 Task: Open Card Card0000000003 in Board Board0000000001 in Workspace WS0000000001 in Trello. Add Member carxxstreet791@gmail.com to Card Card0000000003 in Board Board0000000001 in Workspace WS0000000001 in Trello. Add Orange Label titled Label0000000003 to Card Card0000000003 in Board Board0000000001 in Workspace WS0000000001 in Trello. Add Checklist CL0000000003 to Card Card0000000003 in Board Board0000000001 in Workspace WS0000000001 in Trello. Add Dates with Start Date as Jun 01 2023 and Due Date as Jun 30 2023 to Card Card0000000003 in Board Board0000000001 in Workspace WS0000000001 in Trello
Action: Mouse moved to (310, 387)
Screenshot: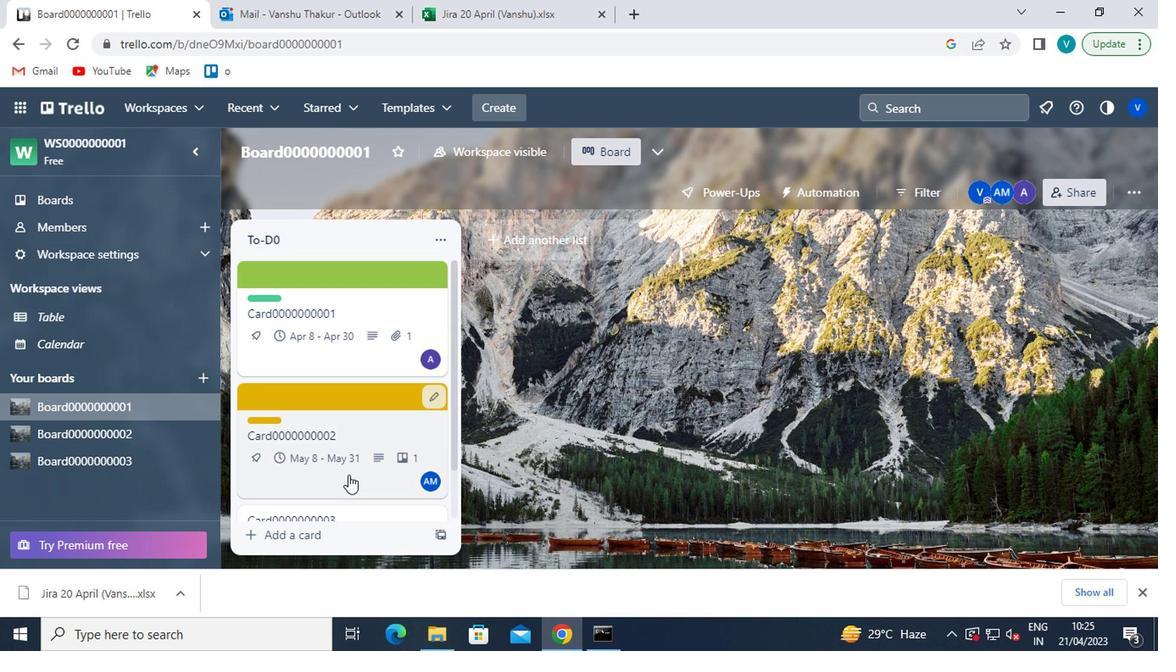 
Action: Mouse scrolled (310, 386) with delta (0, 0)
Screenshot: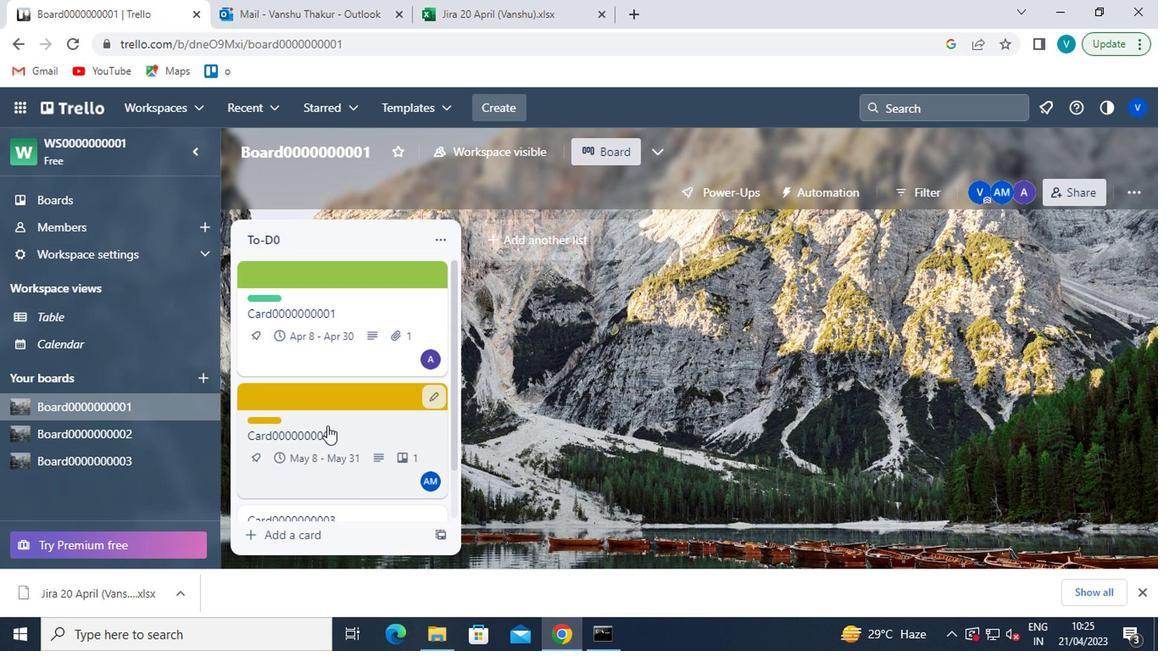 
Action: Mouse scrolled (310, 386) with delta (0, 0)
Screenshot: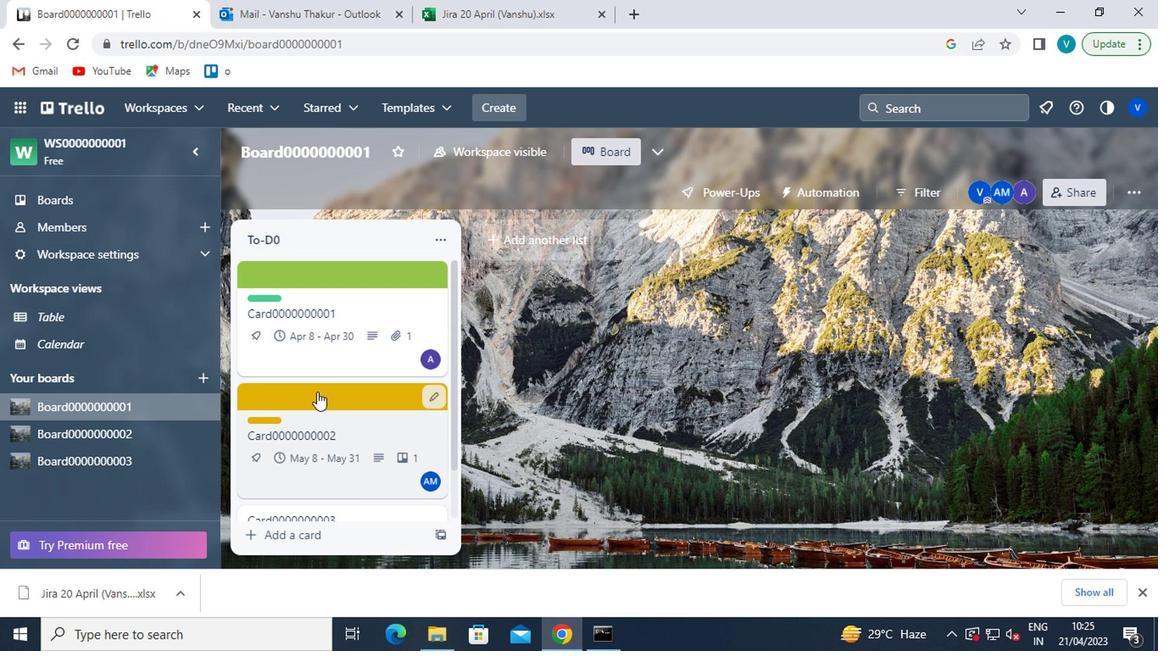 
Action: Mouse moved to (341, 460)
Screenshot: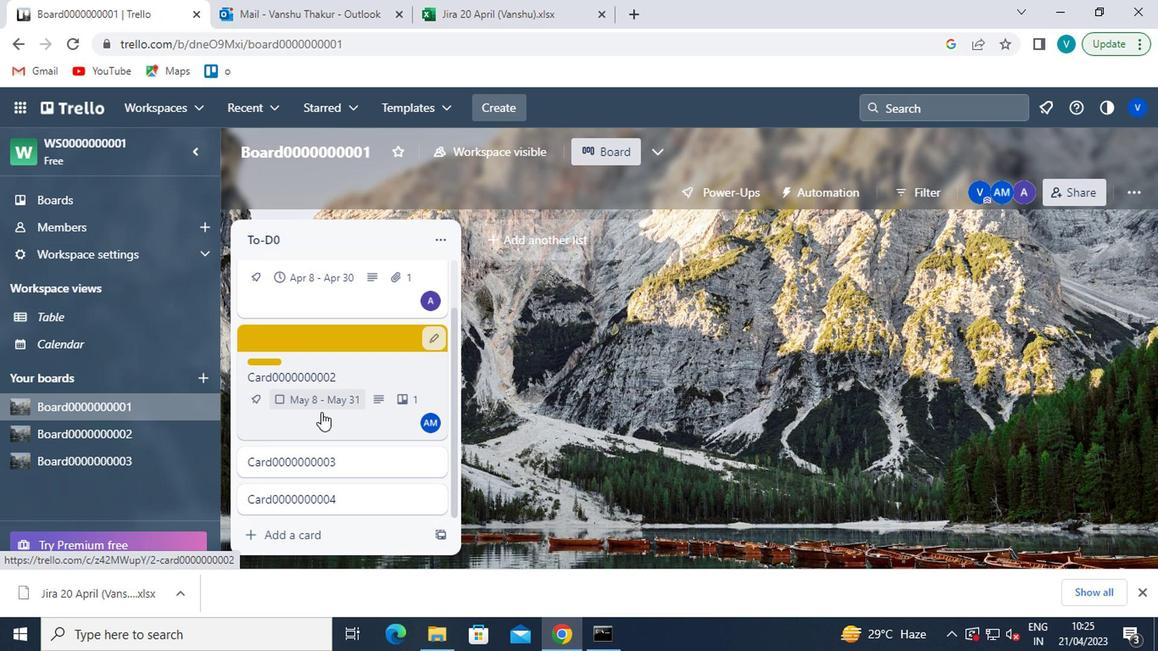 
Action: Mouse pressed left at (341, 460)
Screenshot: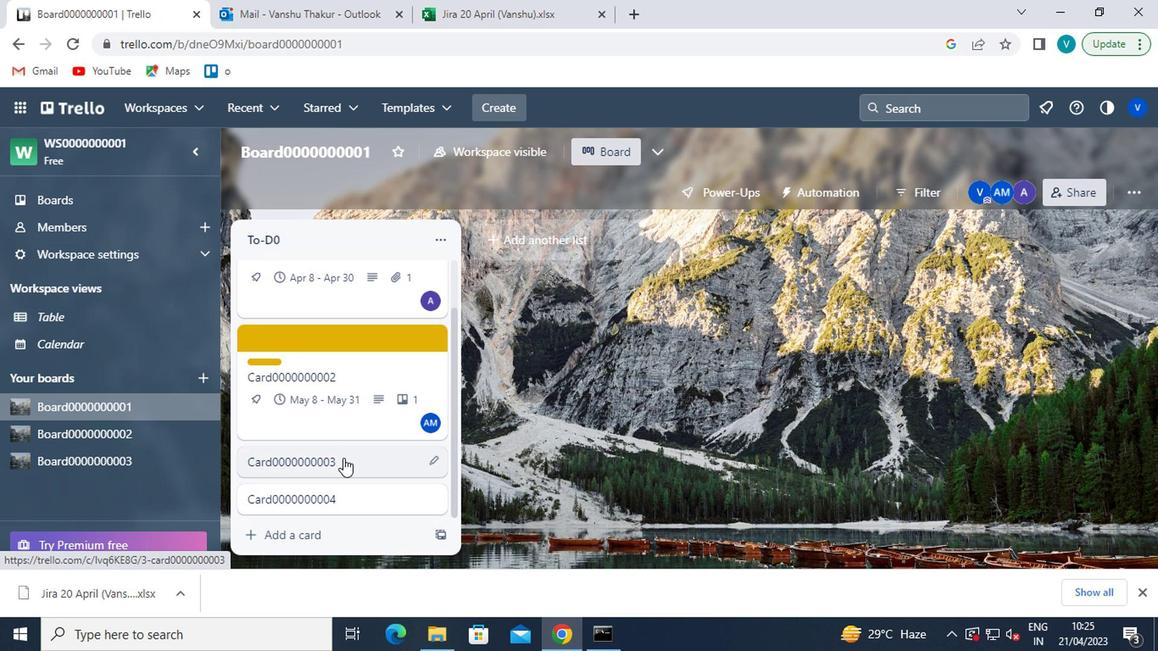 
Action: Mouse moved to (803, 290)
Screenshot: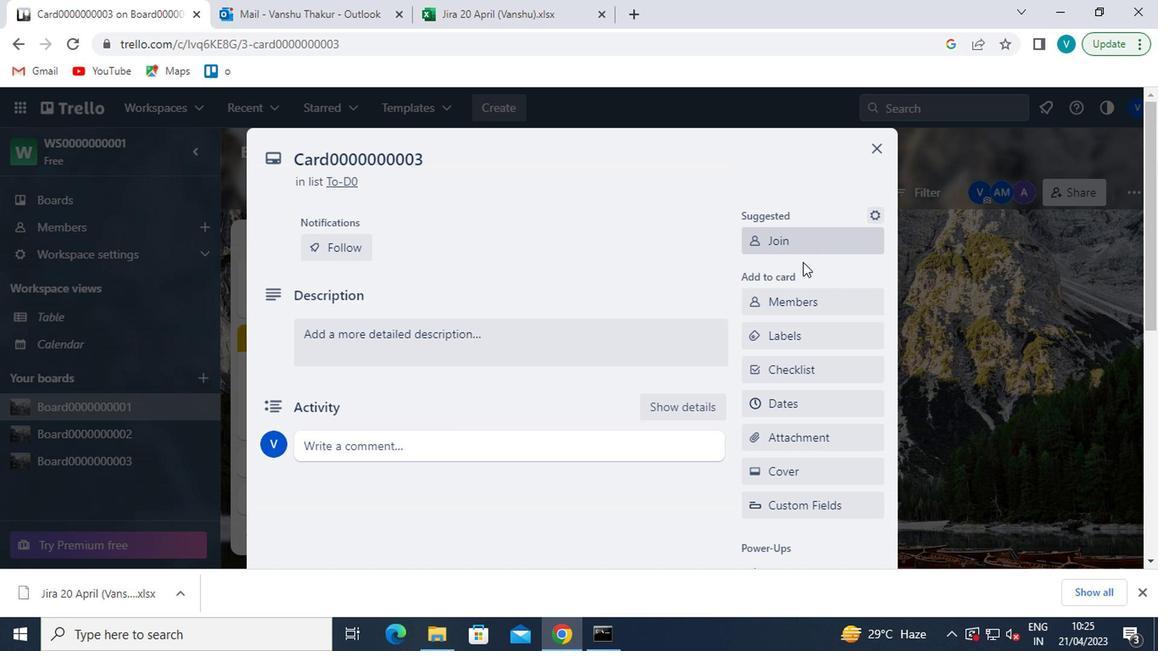 
Action: Mouse pressed left at (803, 290)
Screenshot: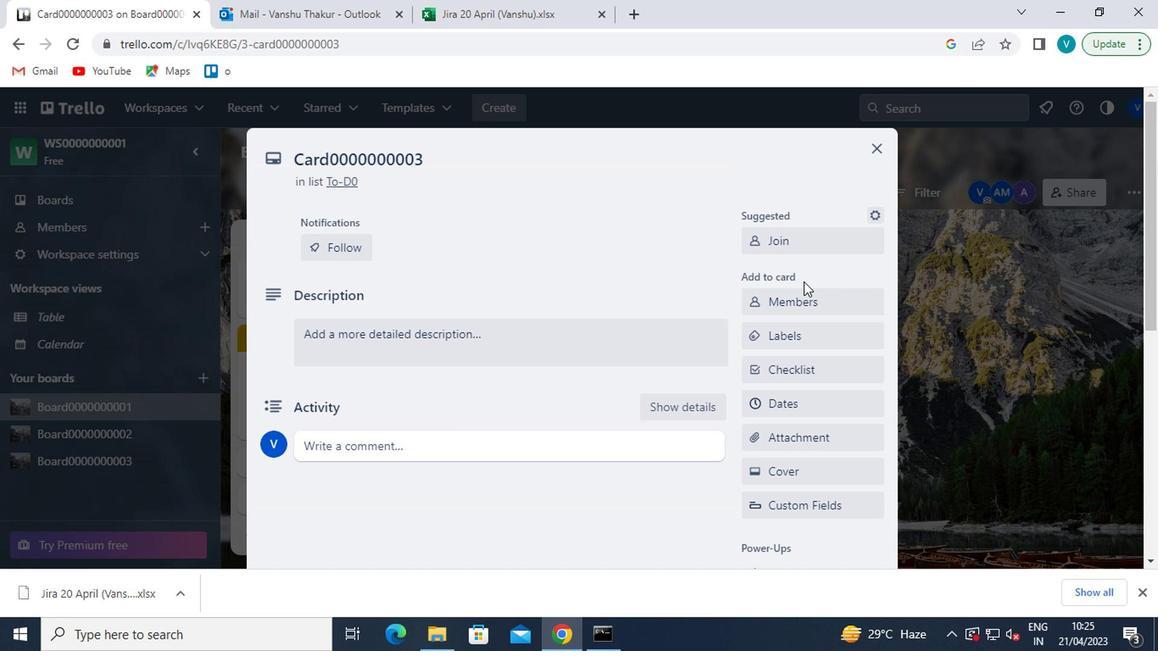 
Action: Mouse moved to (834, 179)
Screenshot: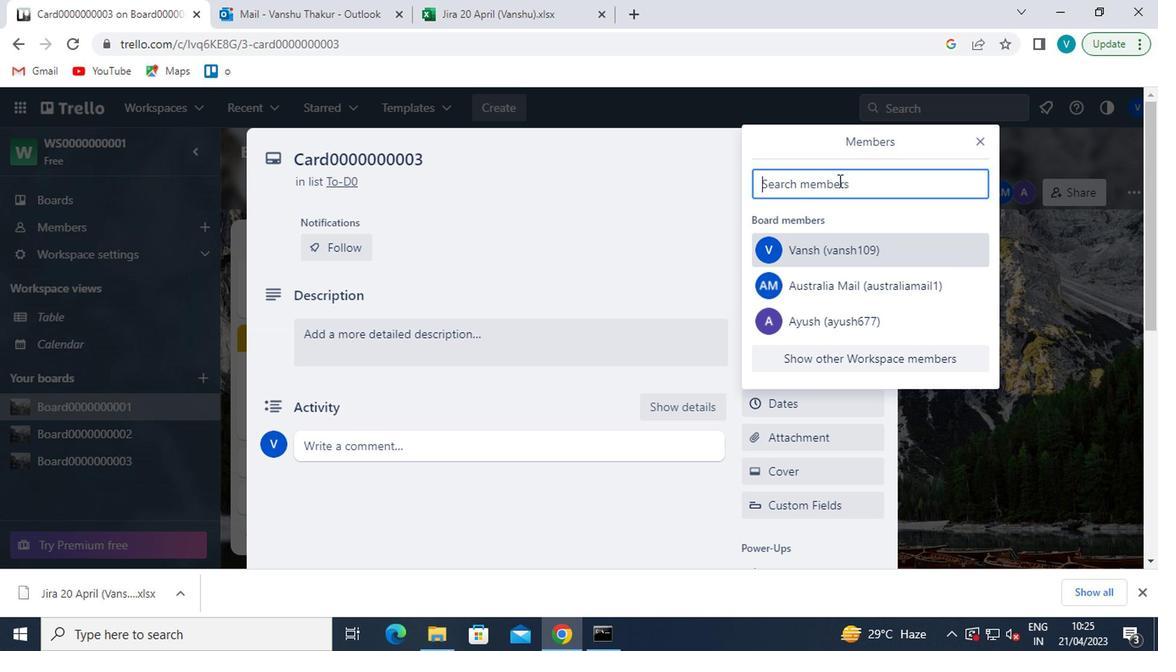 
Action: Mouse pressed left at (834, 179)
Screenshot: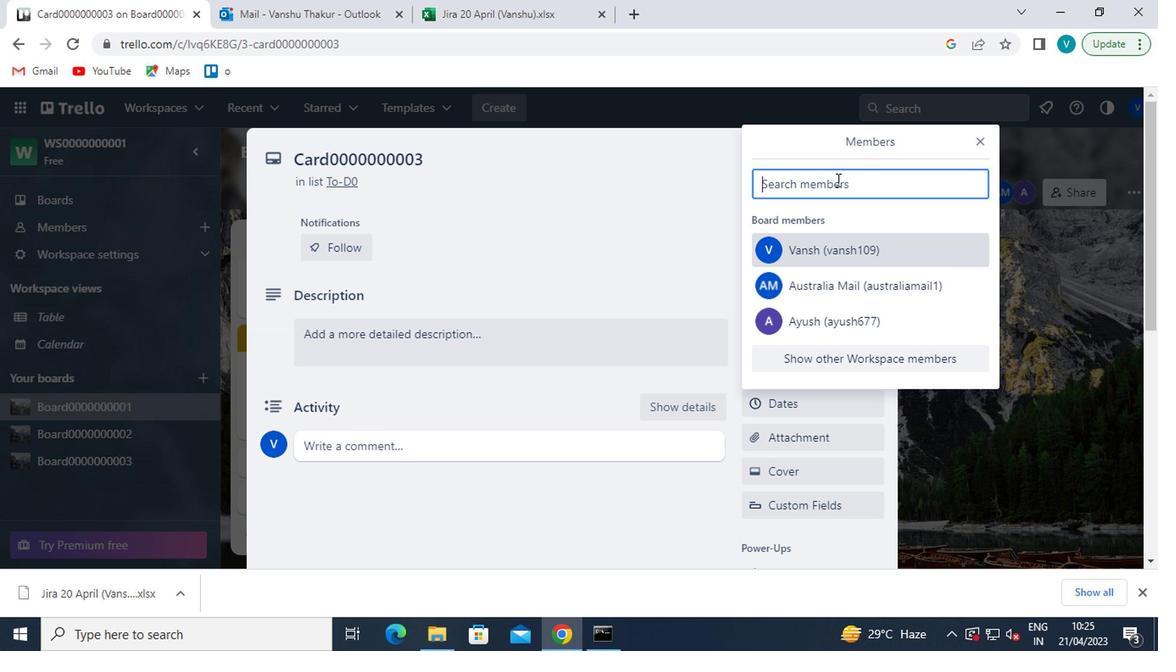 
Action: Key pressed <Key.shift>CARXXSTREET791<Key.shift>@GMAIL.COM
Screenshot: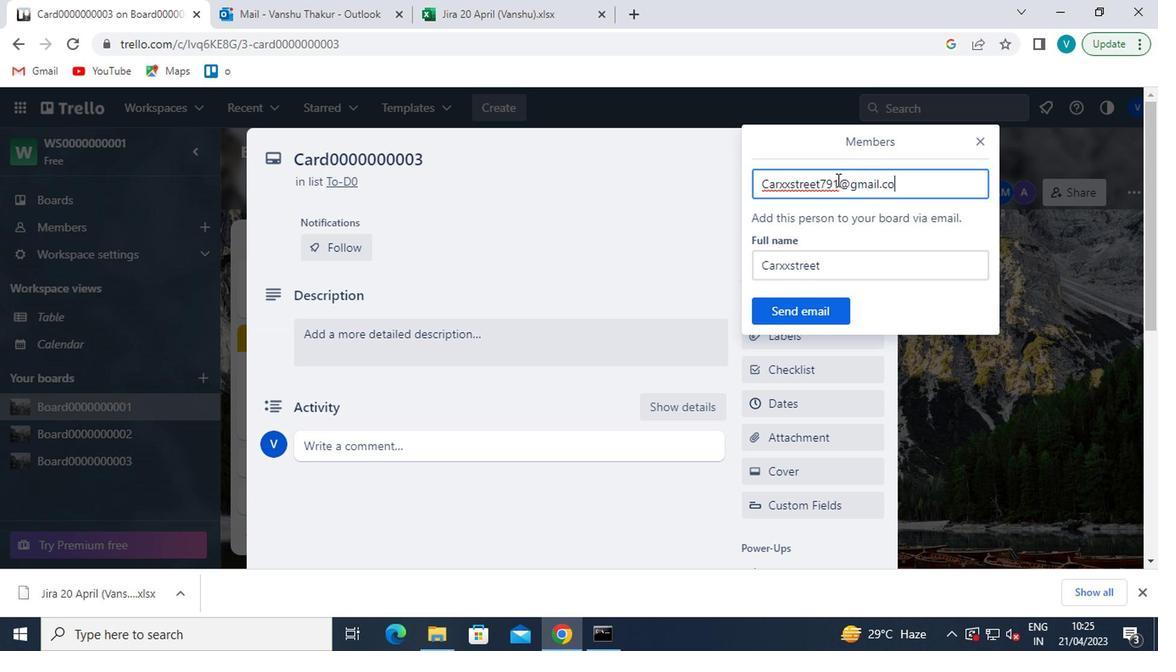 
Action: Mouse moved to (811, 316)
Screenshot: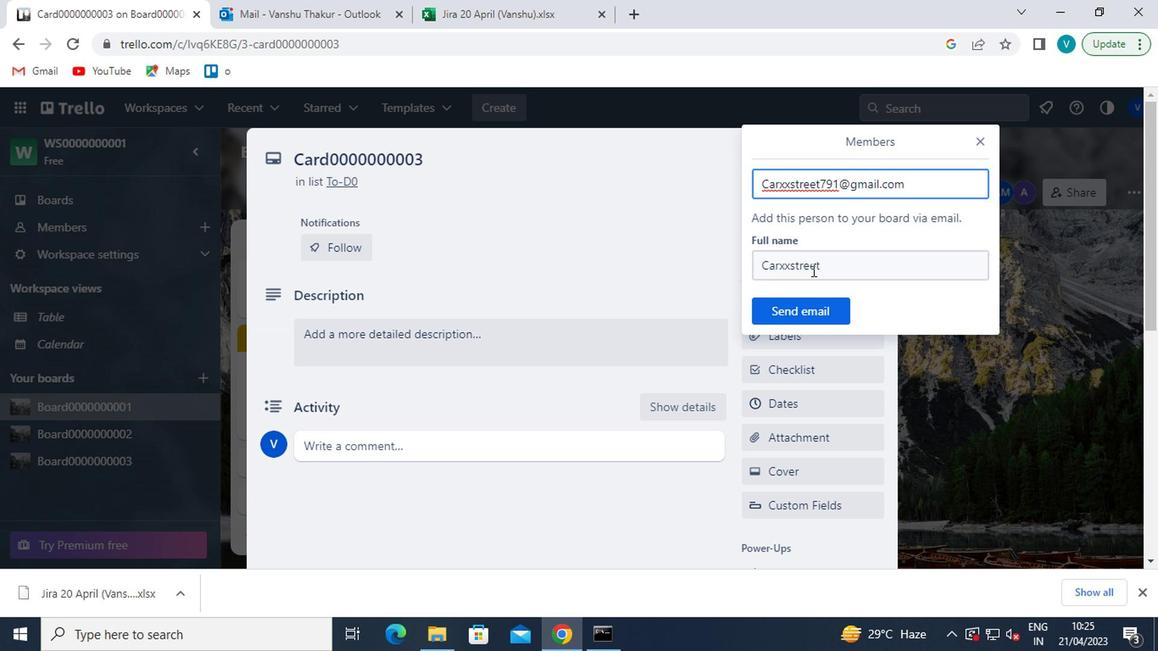 
Action: Mouse pressed left at (811, 316)
Screenshot: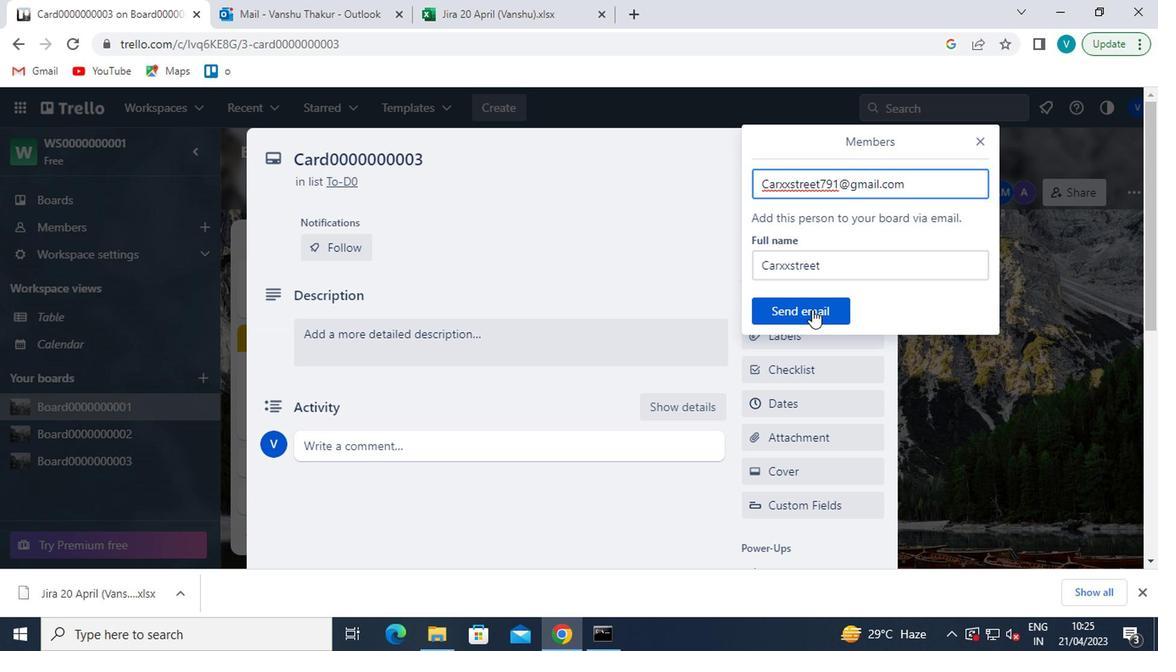 
Action: Mouse moved to (805, 328)
Screenshot: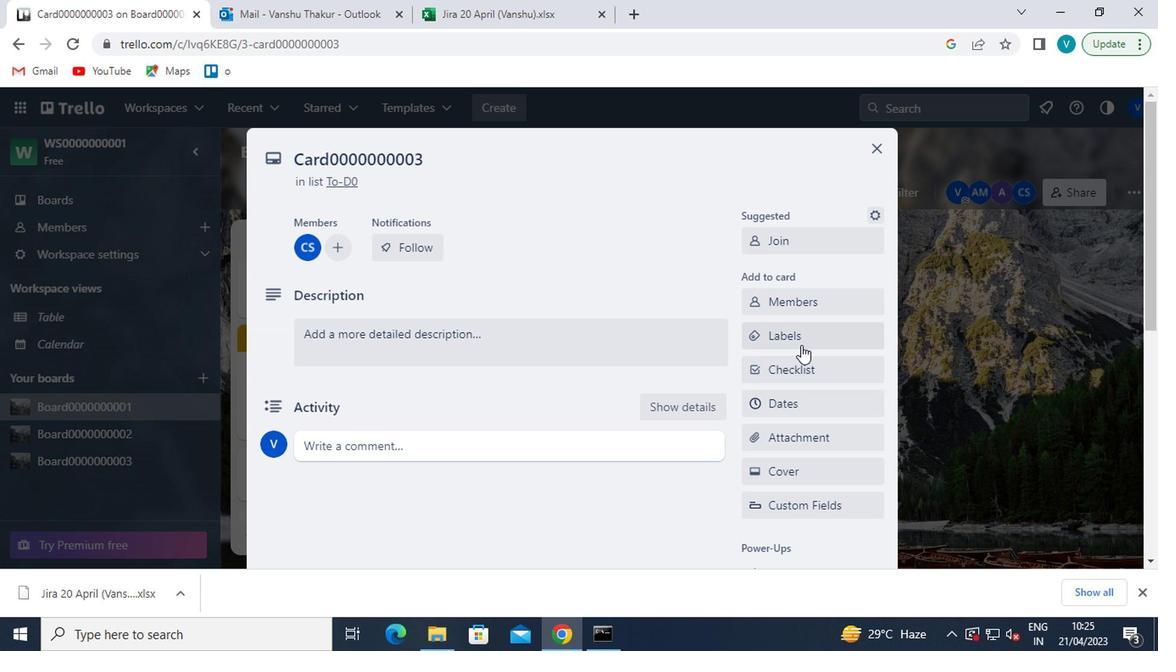 
Action: Mouse pressed left at (805, 328)
Screenshot: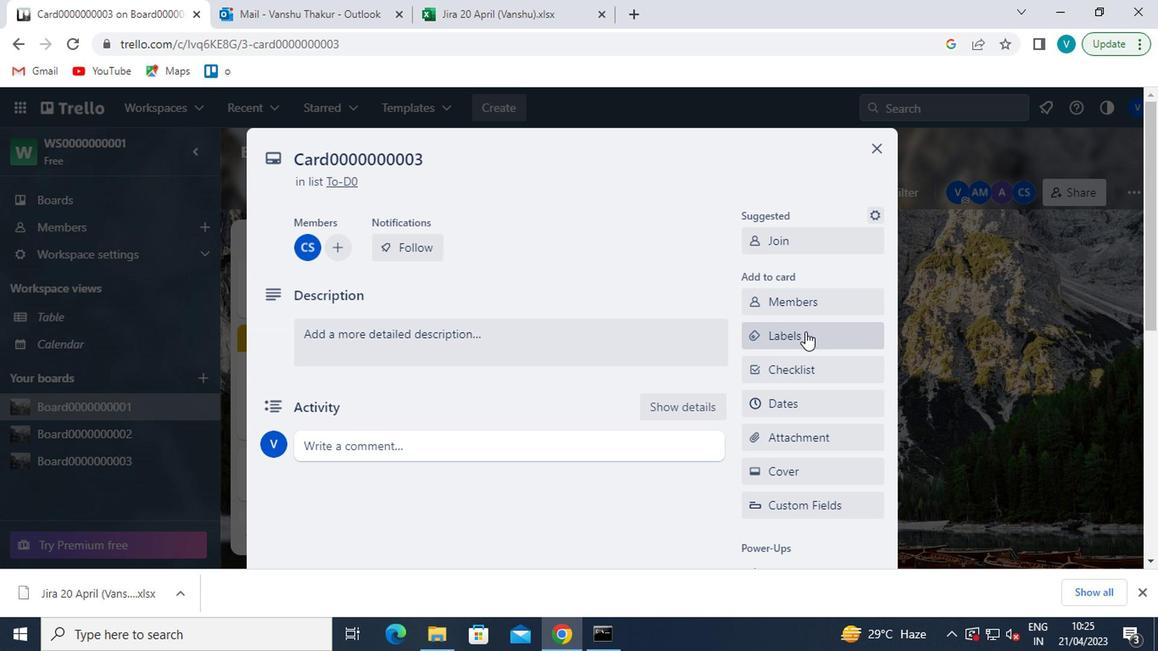 
Action: Mouse moved to (841, 508)
Screenshot: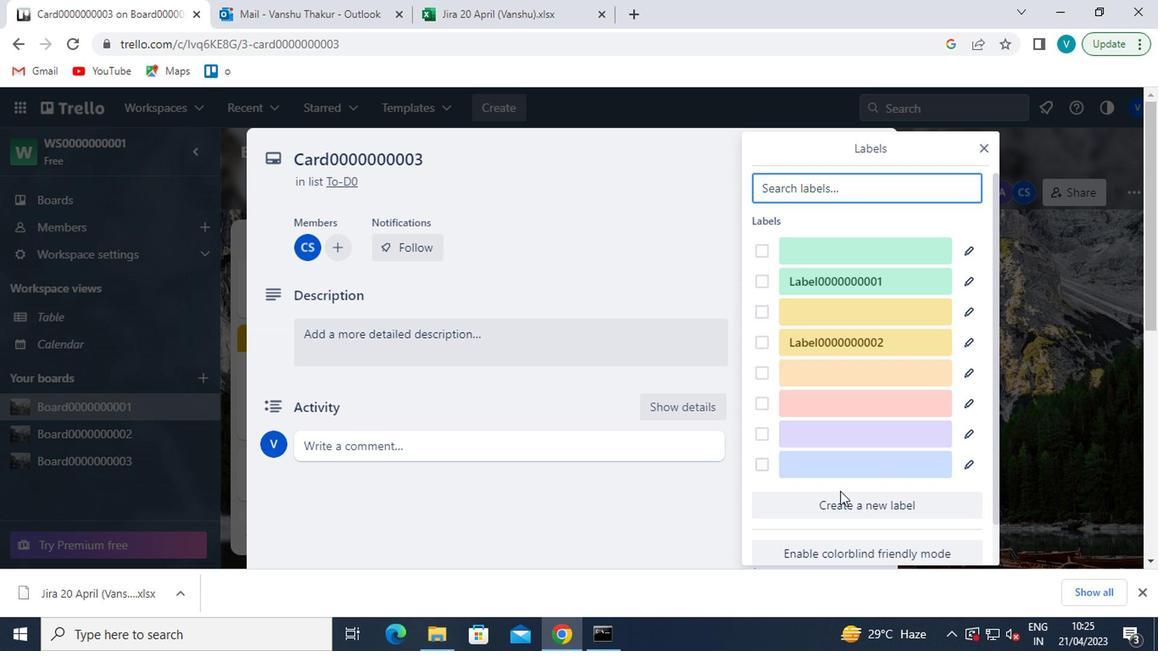 
Action: Mouse pressed left at (841, 508)
Screenshot: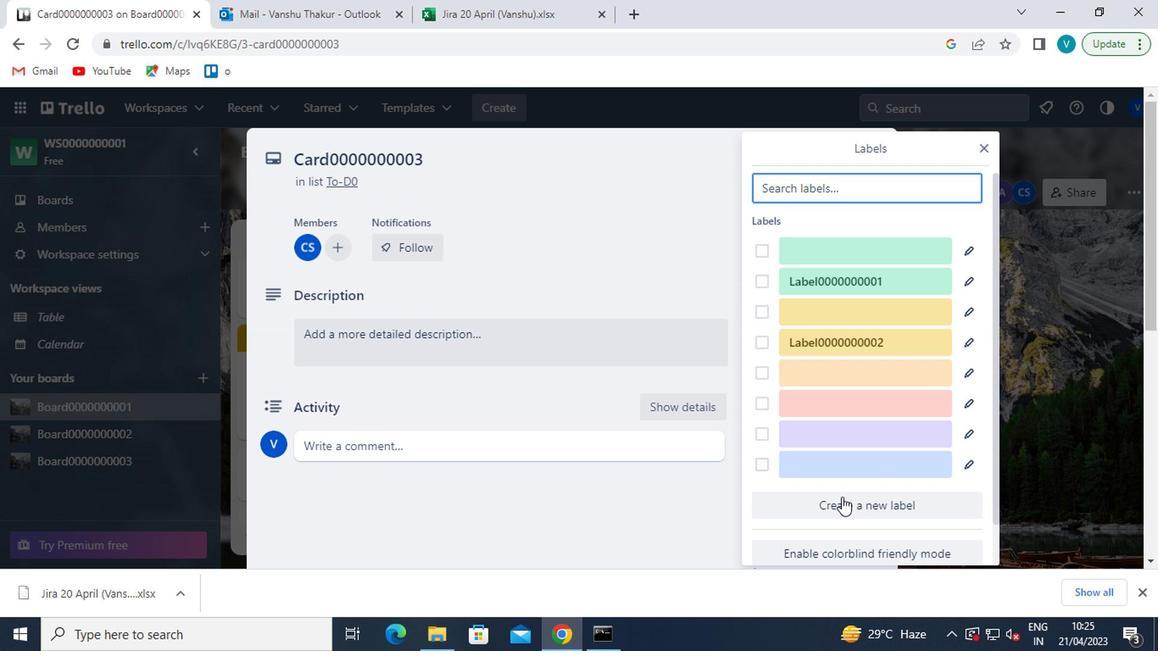 
Action: Mouse moved to (851, 392)
Screenshot: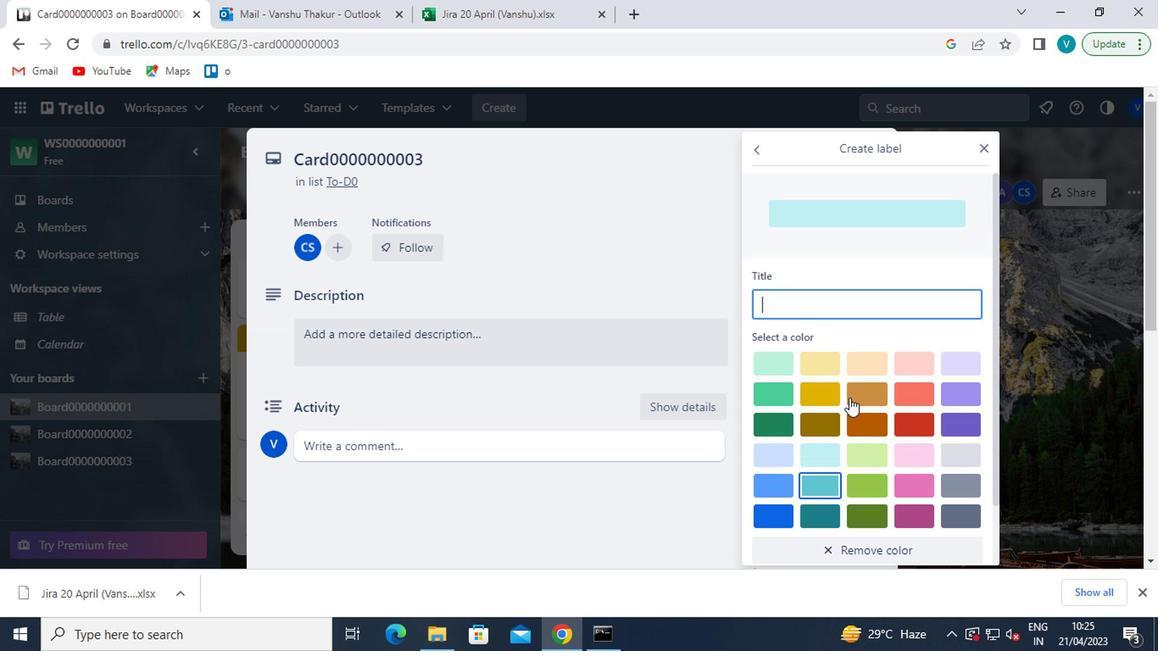 
Action: Mouse pressed left at (851, 392)
Screenshot: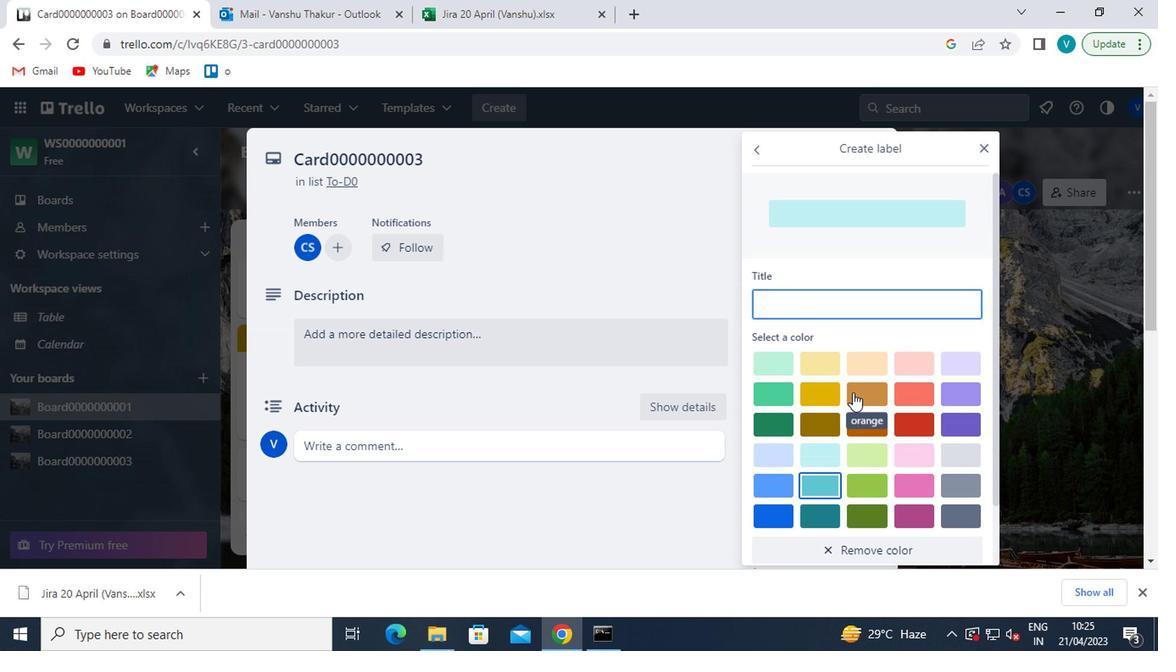 
Action: Mouse moved to (871, 307)
Screenshot: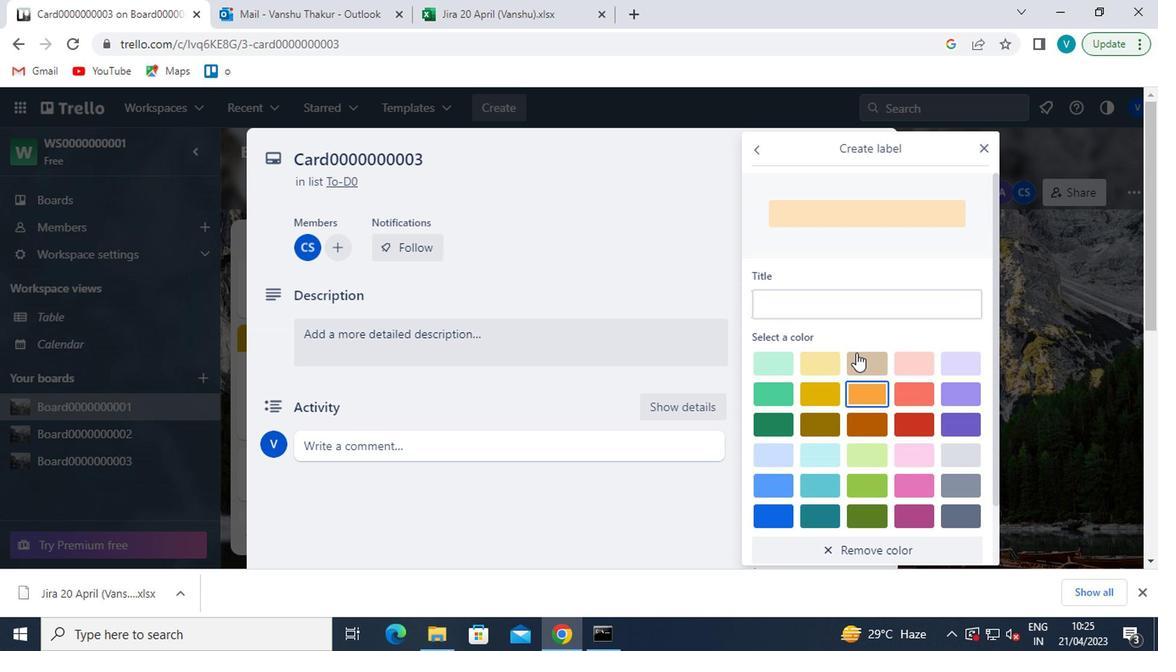 
Action: Mouse pressed left at (871, 307)
Screenshot: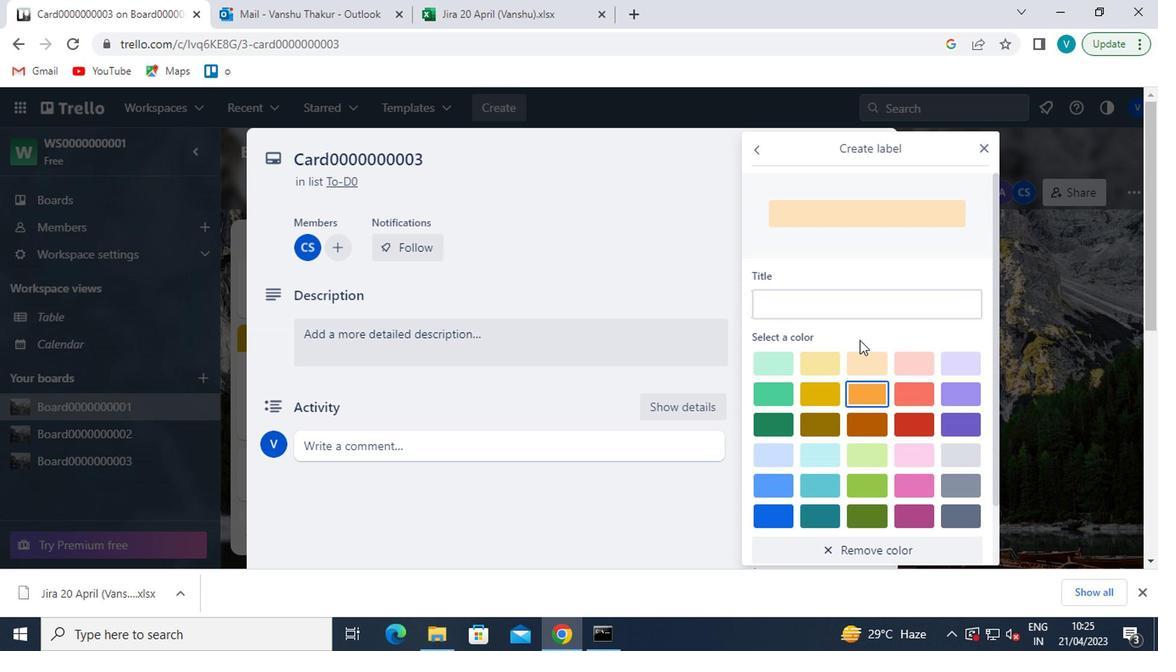 
Action: Key pressed <Key.shift>LABEL0000000003
Screenshot: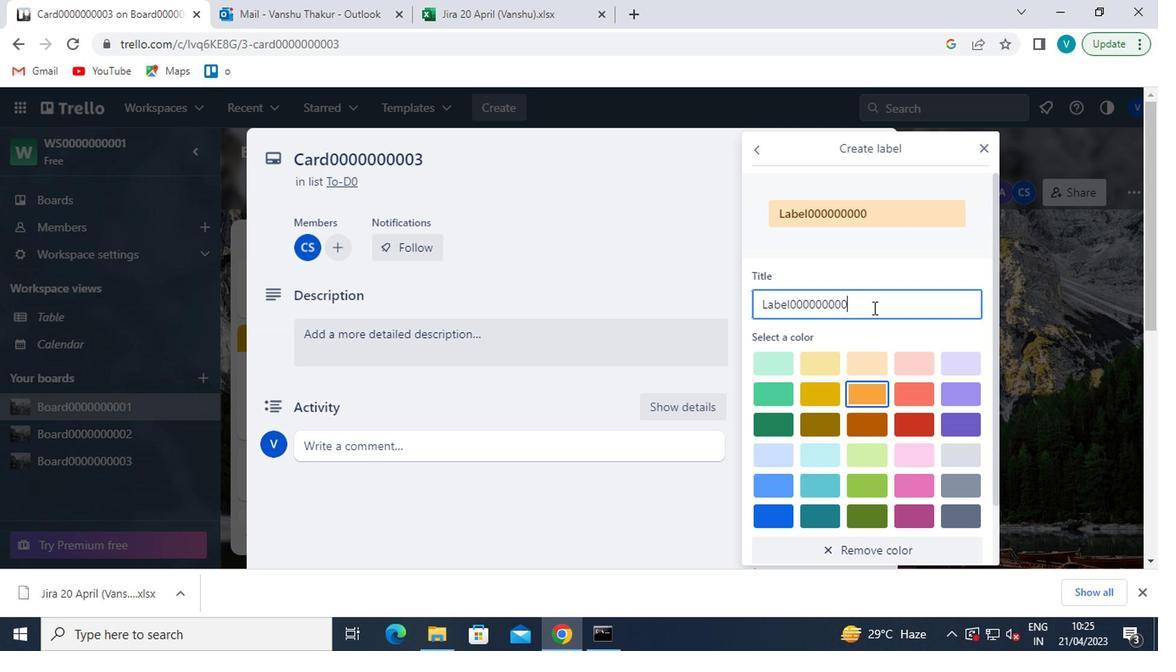 
Action: Mouse moved to (869, 310)
Screenshot: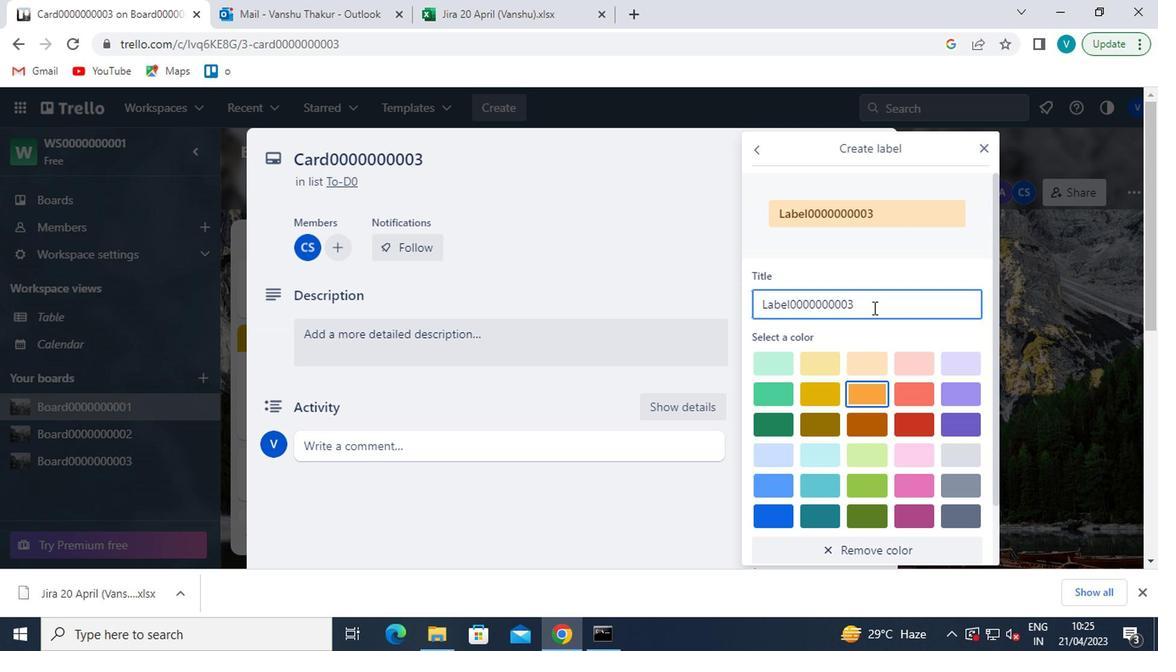 
Action: Mouse scrolled (869, 309) with delta (0, -1)
Screenshot: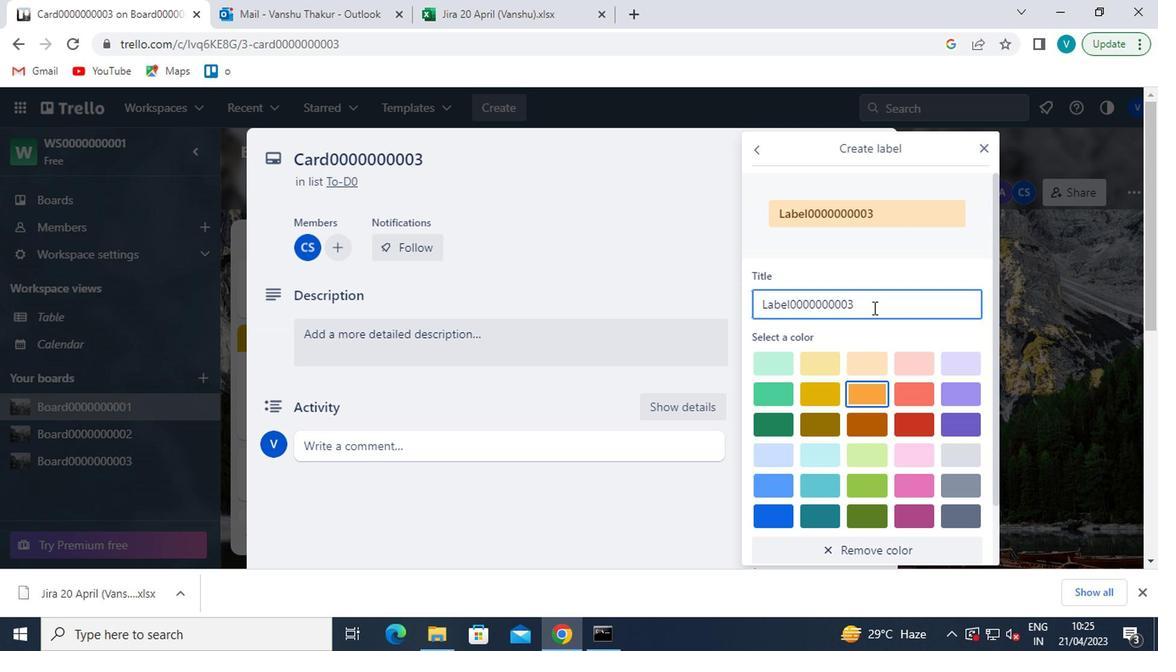
Action: Mouse moved to (867, 313)
Screenshot: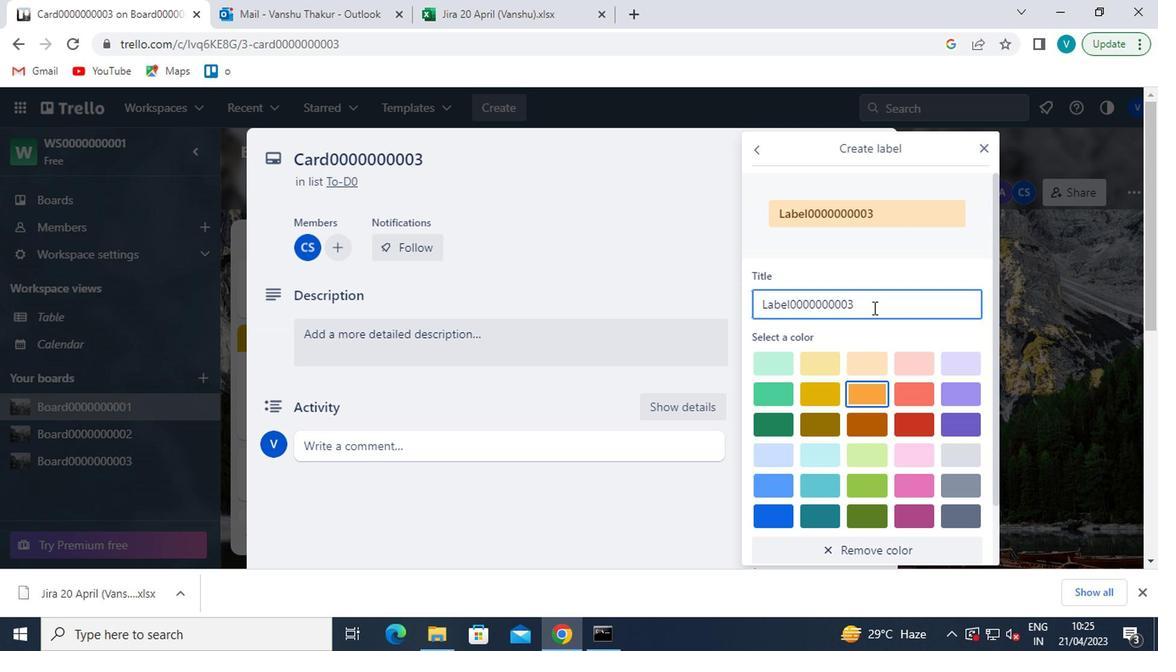 
Action: Mouse scrolled (867, 312) with delta (0, -1)
Screenshot: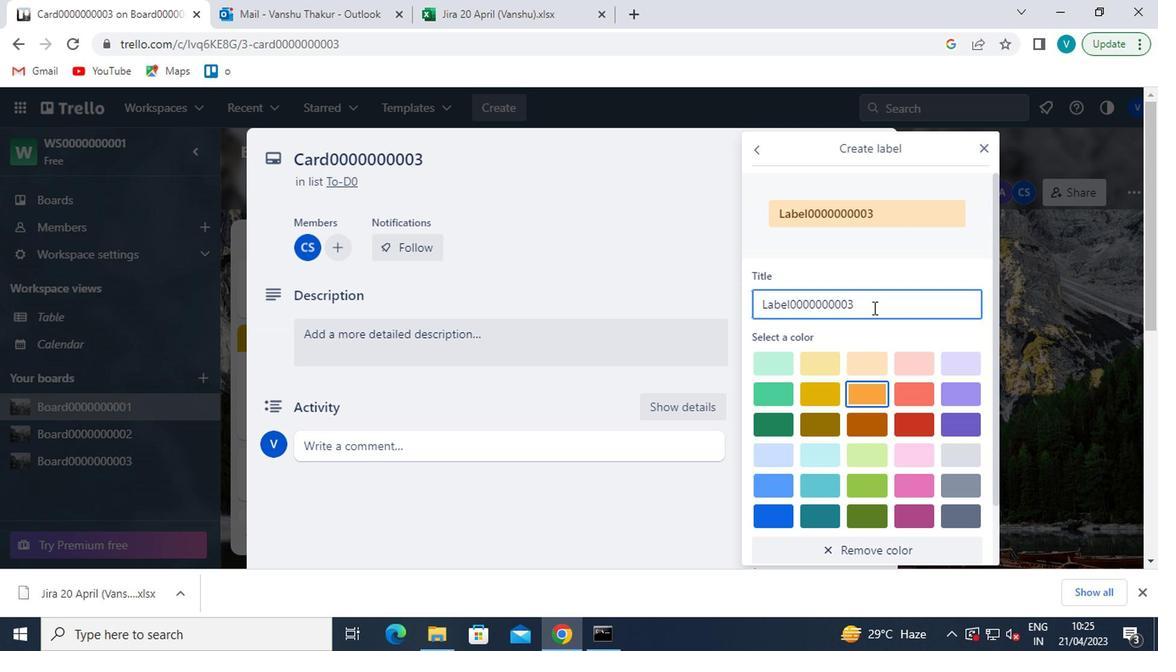 
Action: Mouse moved to (866, 318)
Screenshot: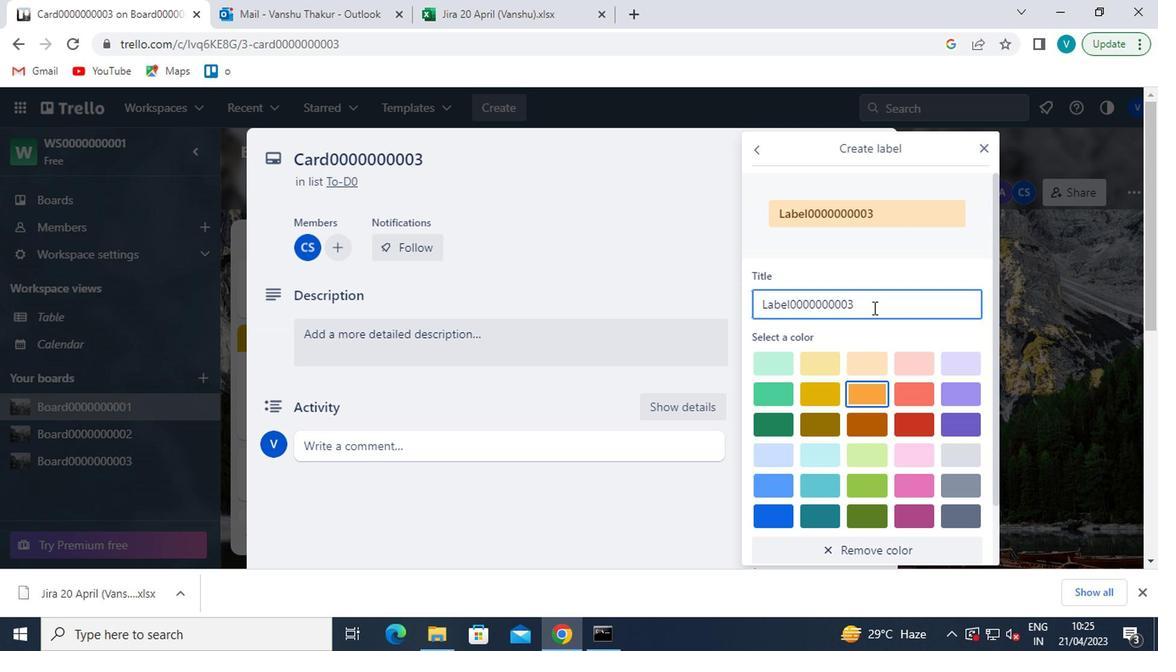 
Action: Mouse scrolled (866, 317) with delta (0, 0)
Screenshot: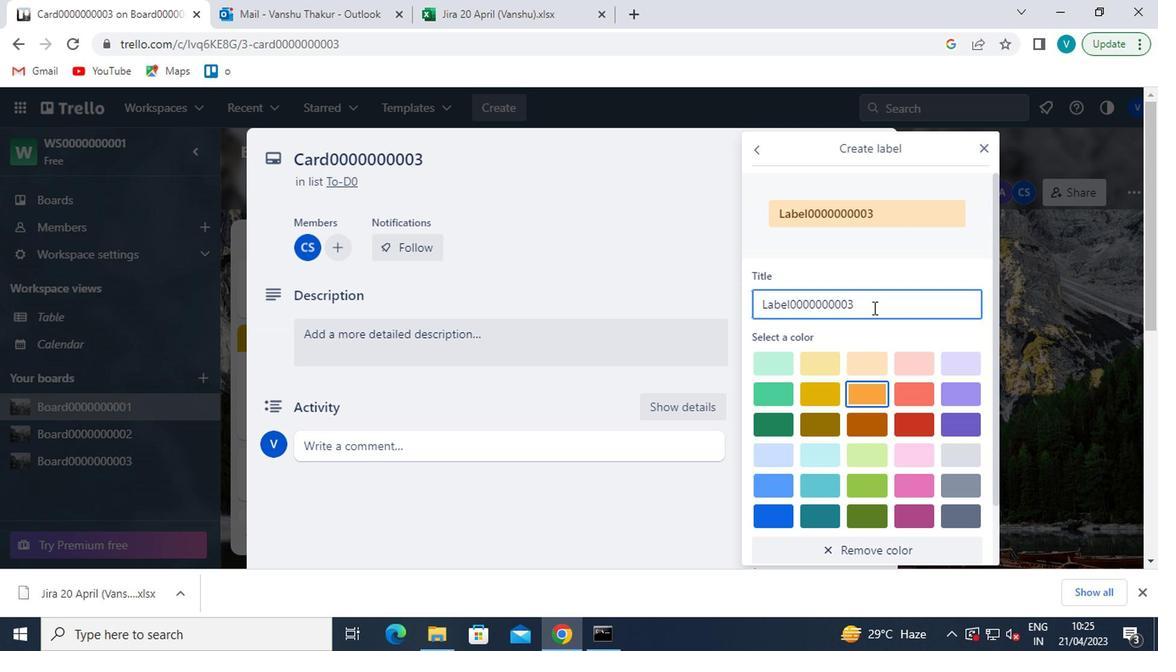 
Action: Mouse moved to (772, 540)
Screenshot: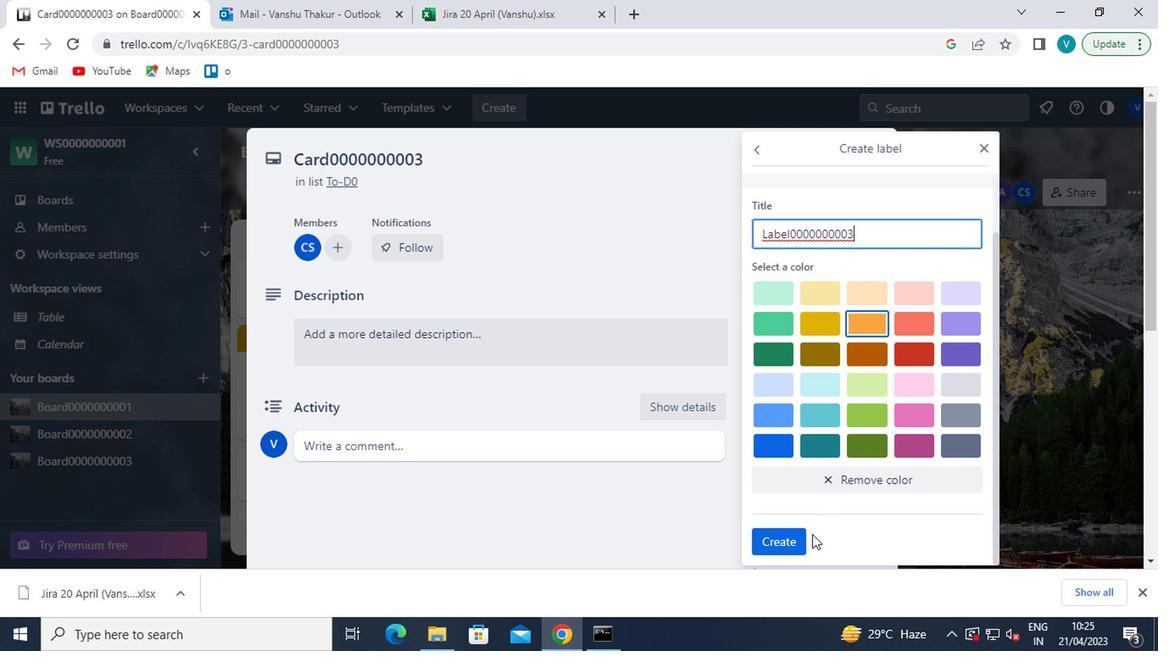 
Action: Mouse pressed left at (772, 540)
Screenshot: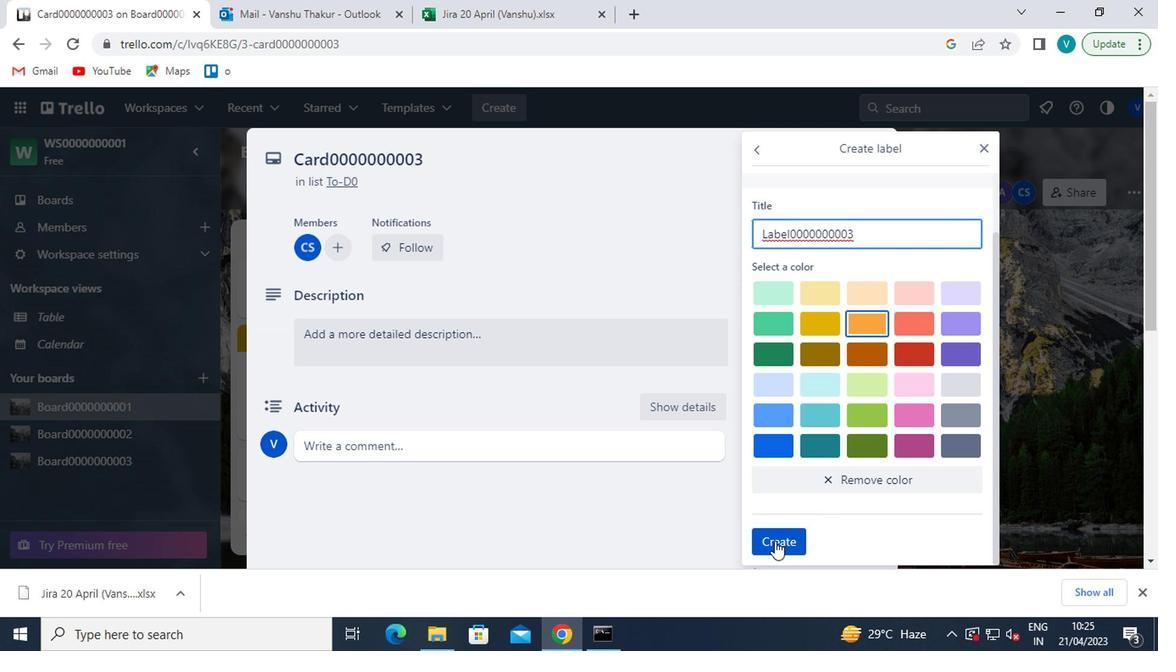 
Action: Mouse moved to (981, 149)
Screenshot: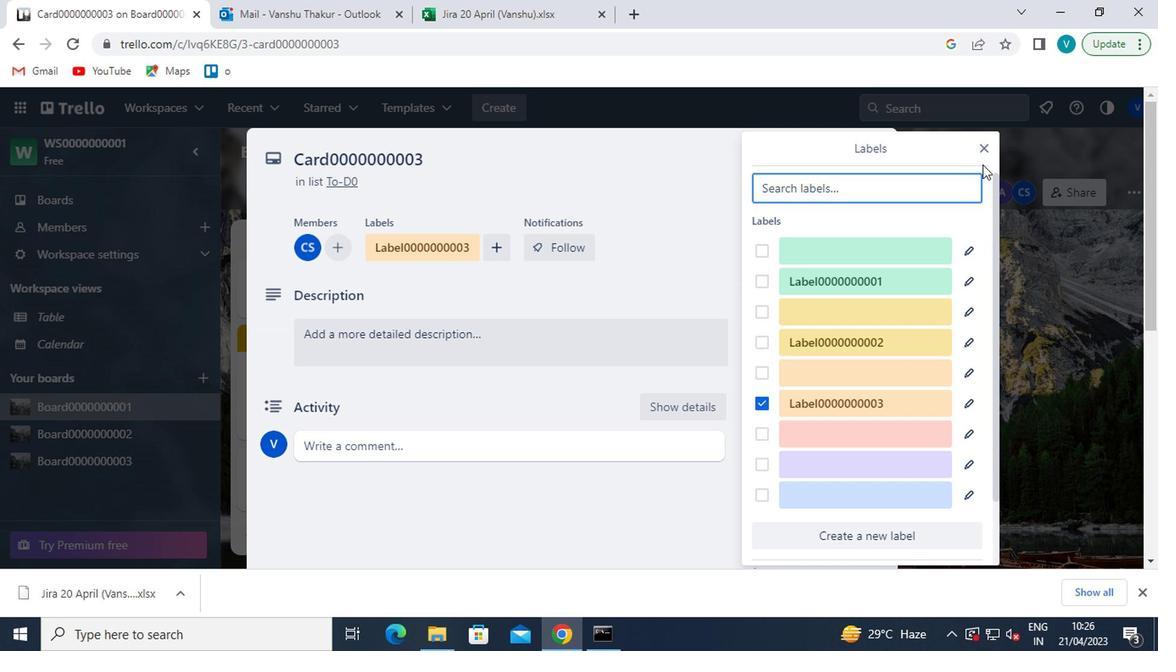 
Action: Mouse pressed left at (981, 149)
Screenshot: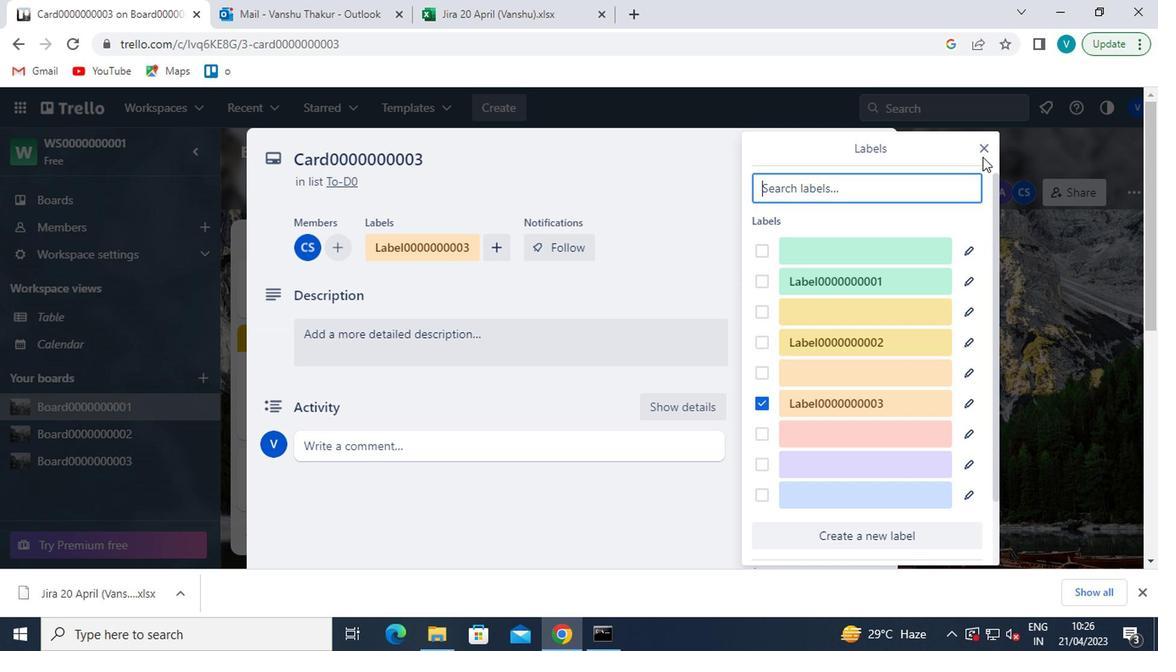
Action: Mouse moved to (824, 366)
Screenshot: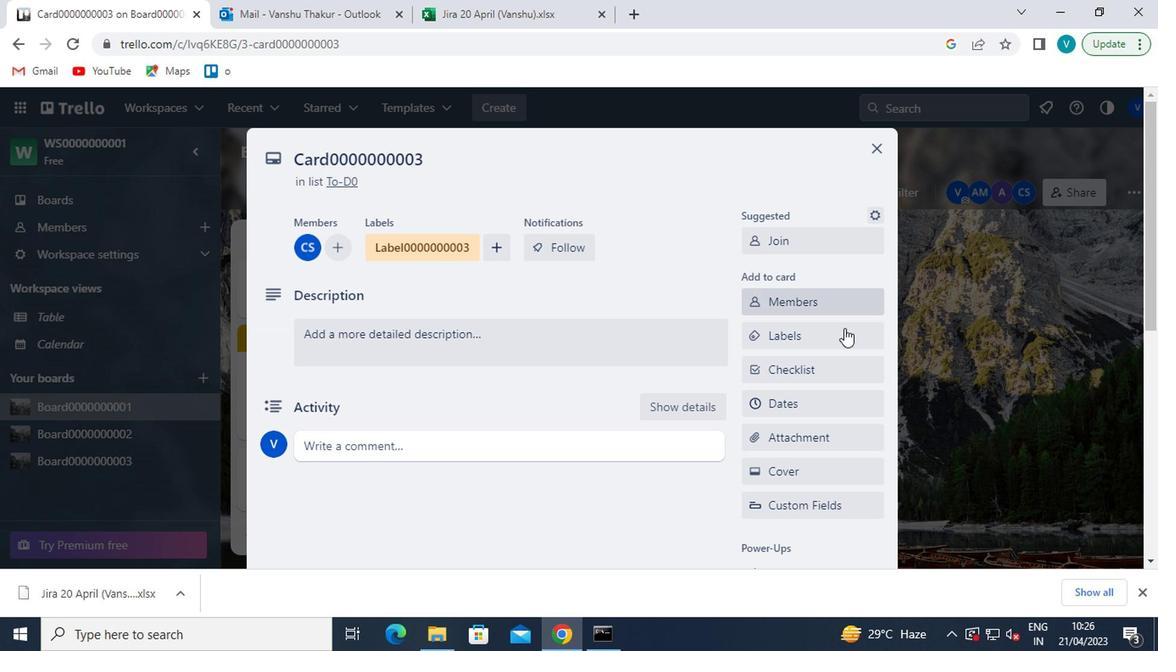 
Action: Mouse pressed left at (824, 366)
Screenshot: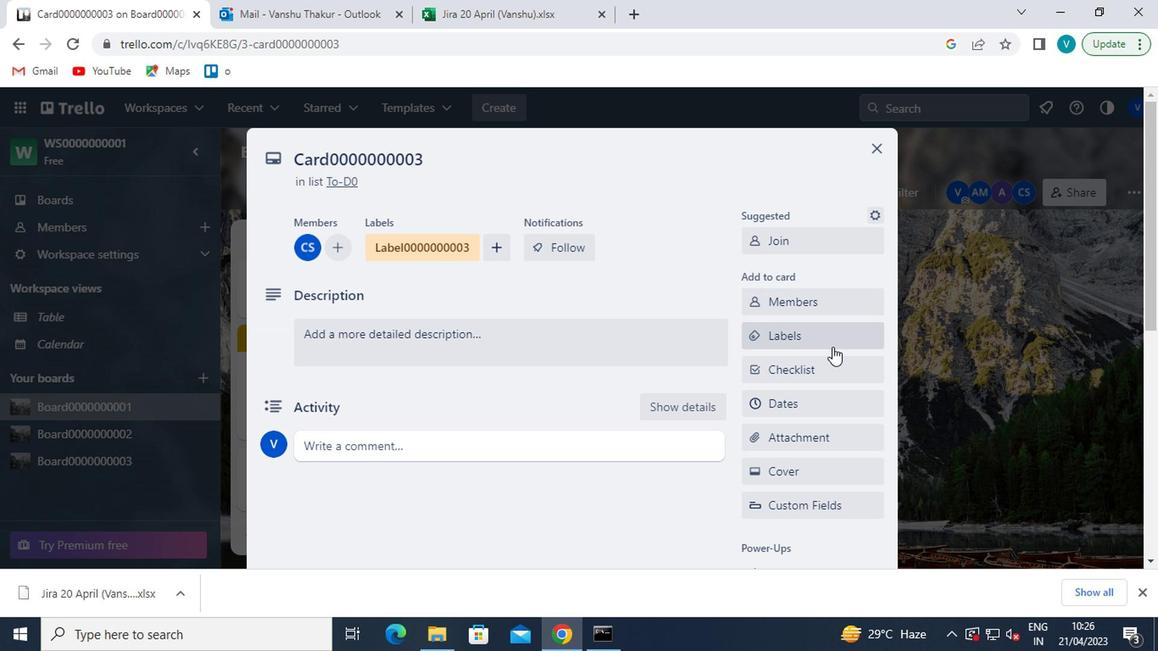 
Action: Key pressed <Key.shift>CL0000000003
Screenshot: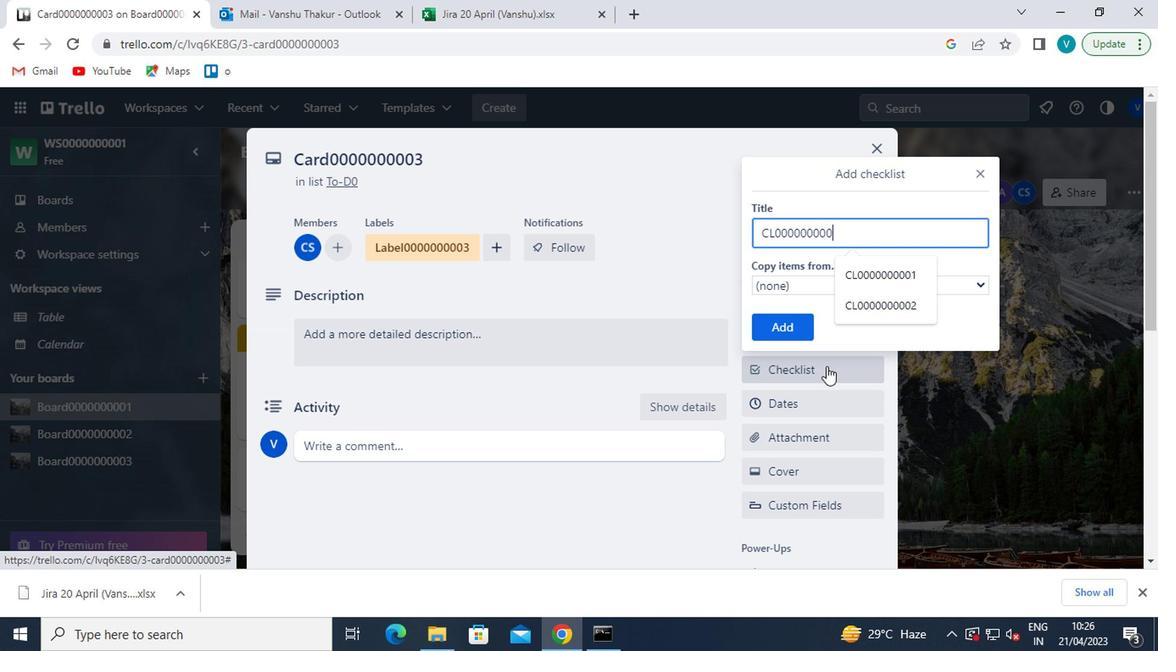 
Action: Mouse moved to (777, 326)
Screenshot: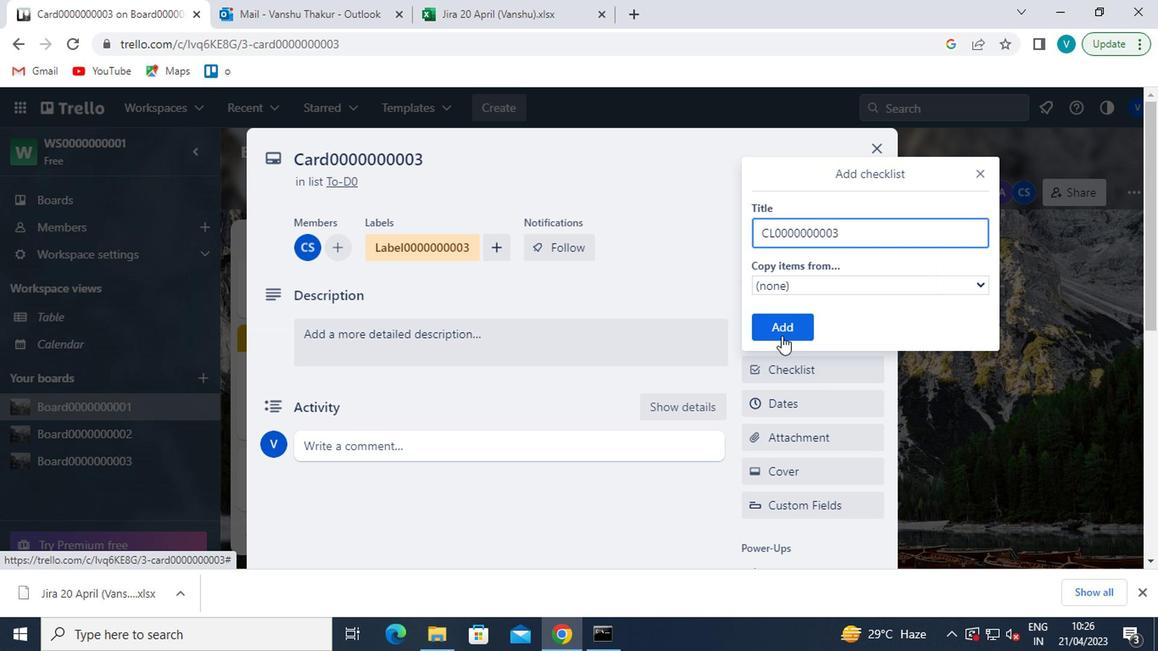 
Action: Mouse pressed left at (777, 326)
Screenshot: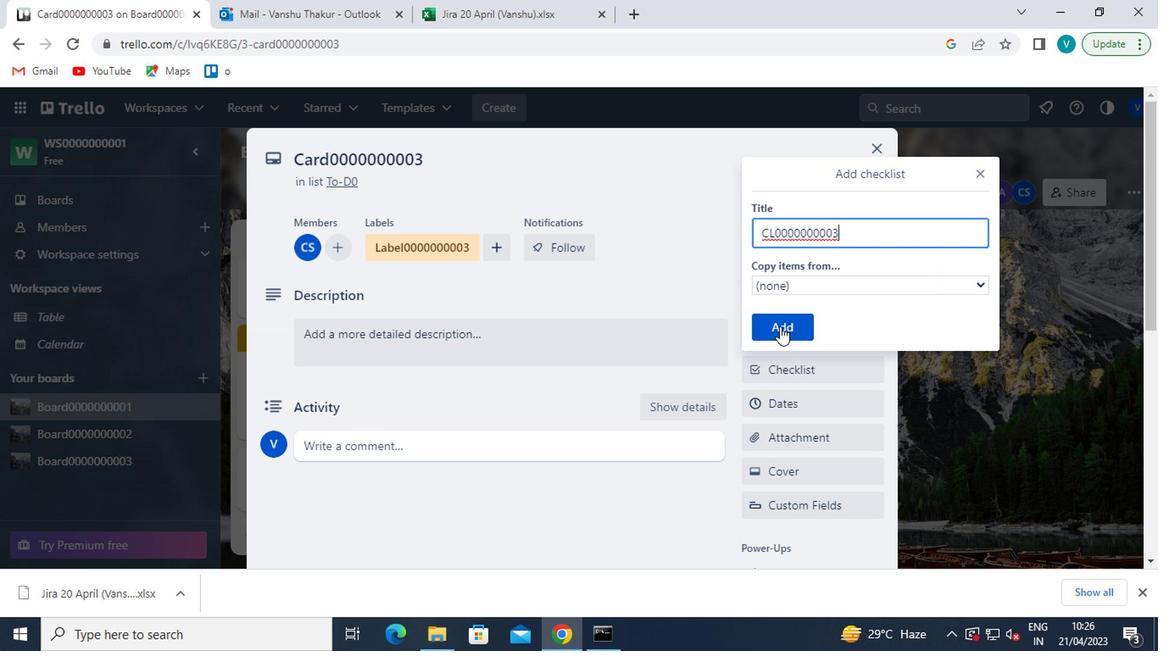
Action: Mouse moved to (782, 418)
Screenshot: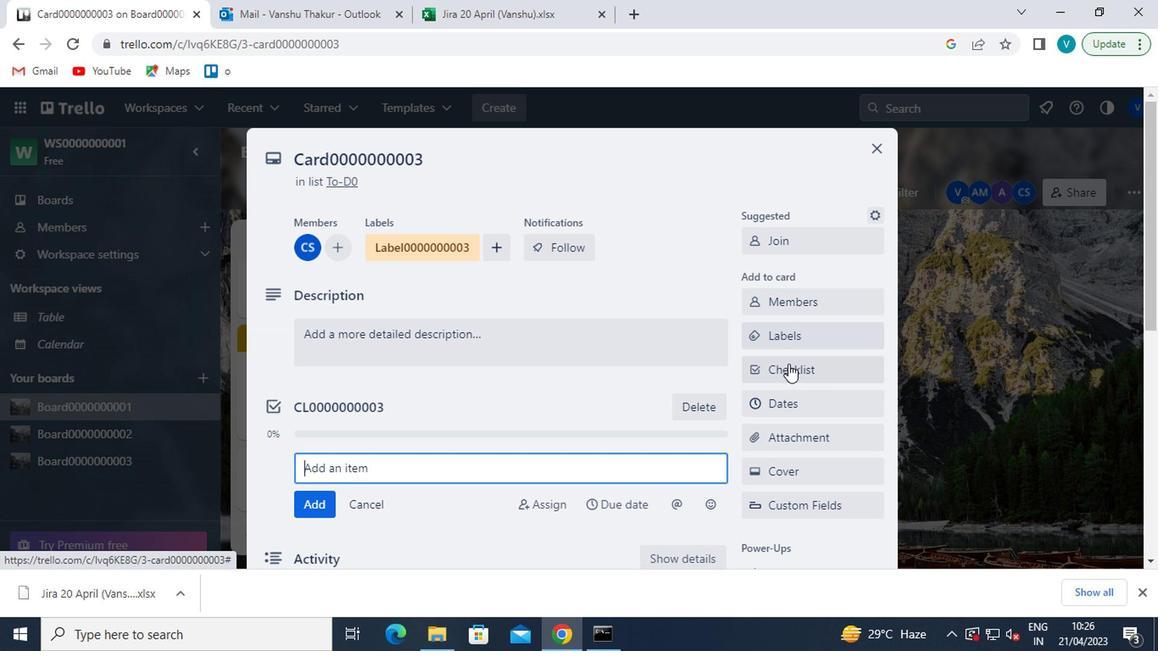 
Action: Mouse pressed left at (782, 418)
Screenshot: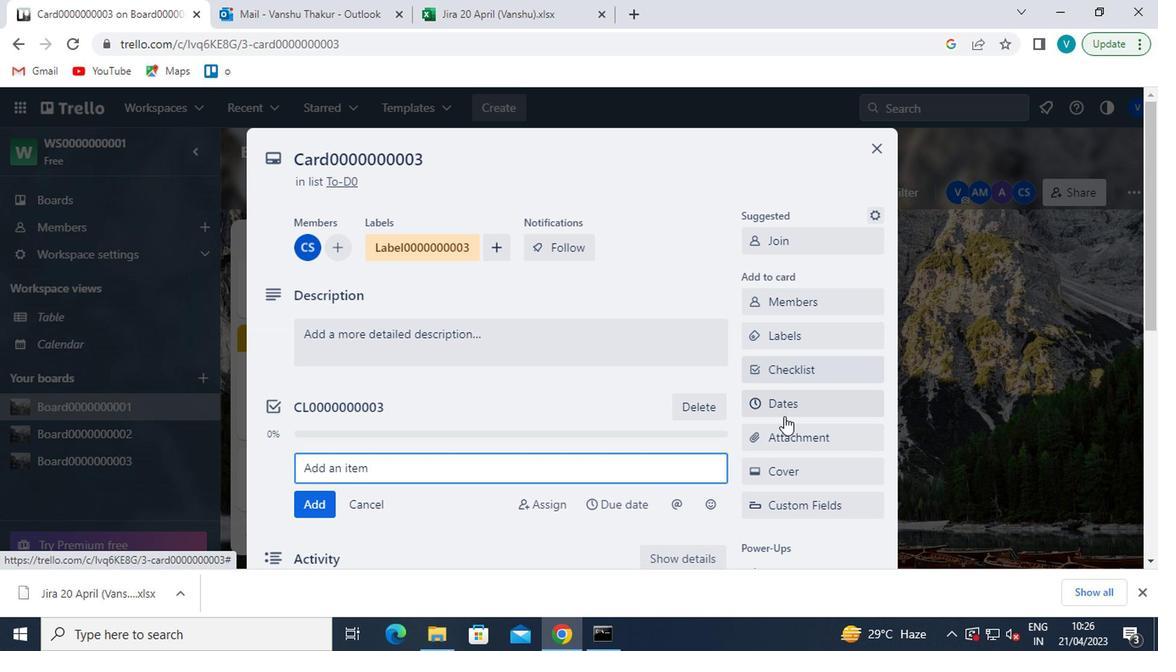 
Action: Mouse moved to (780, 411)
Screenshot: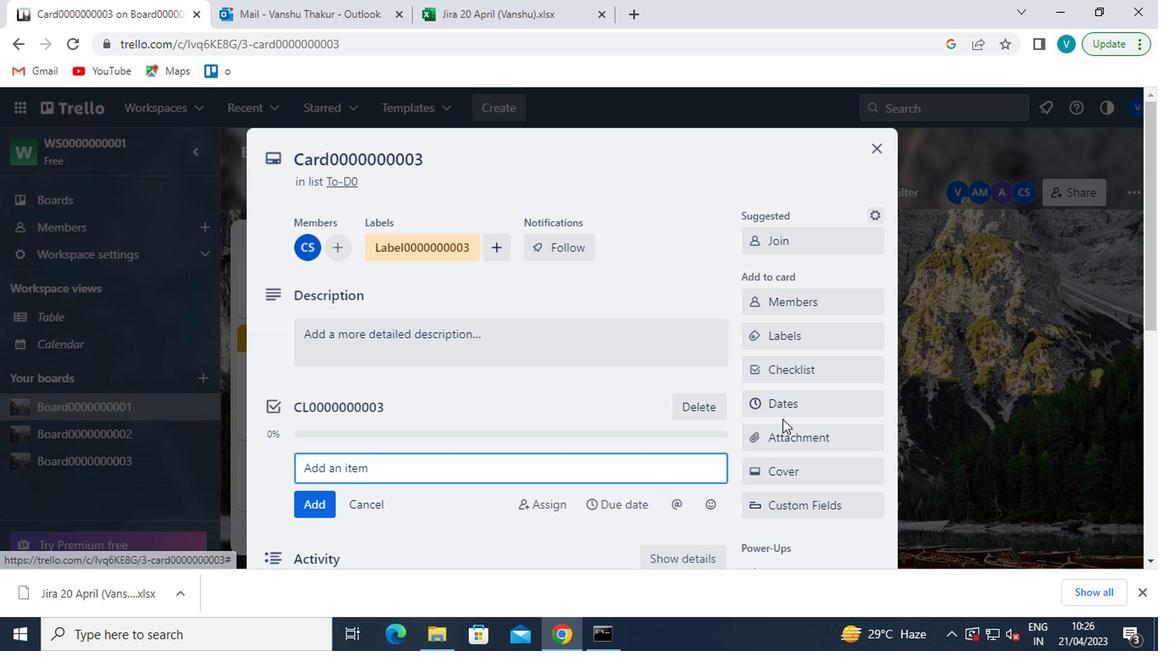 
Action: Mouse pressed left at (780, 411)
Screenshot: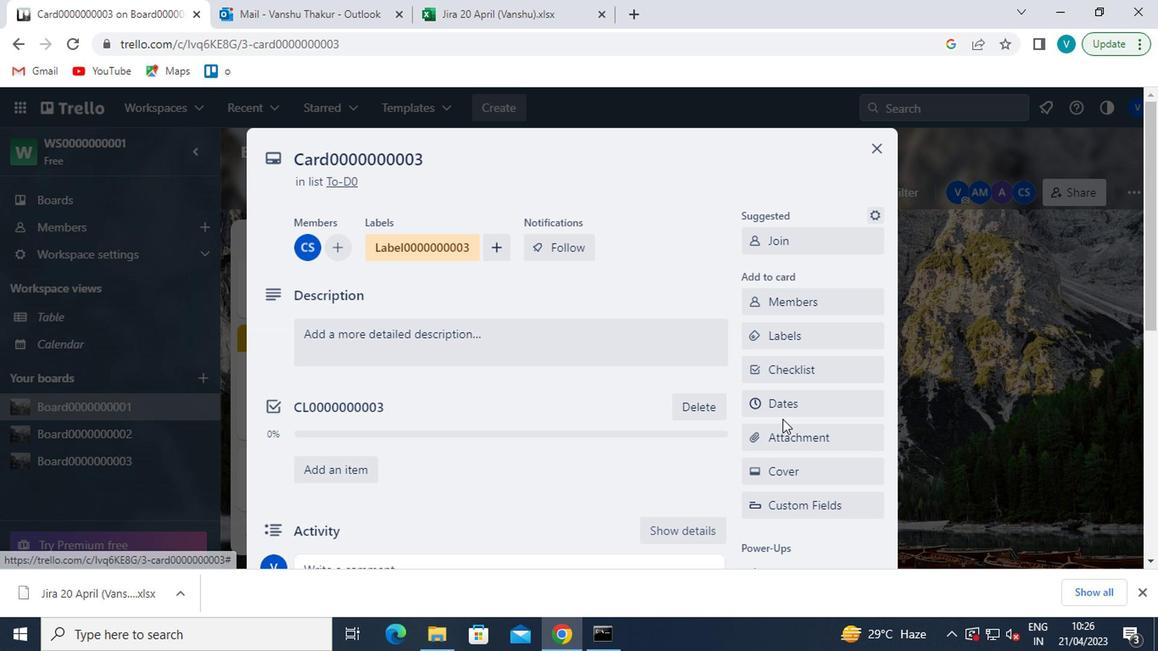 
Action: Mouse moved to (755, 455)
Screenshot: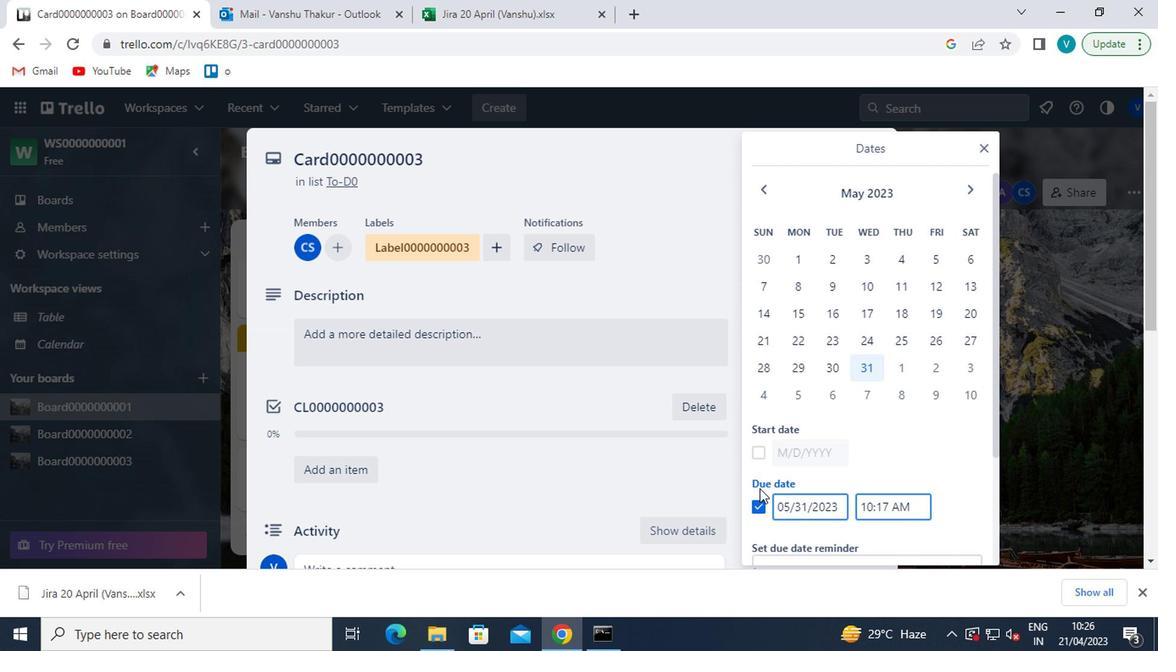 
Action: Mouse pressed left at (755, 455)
Screenshot: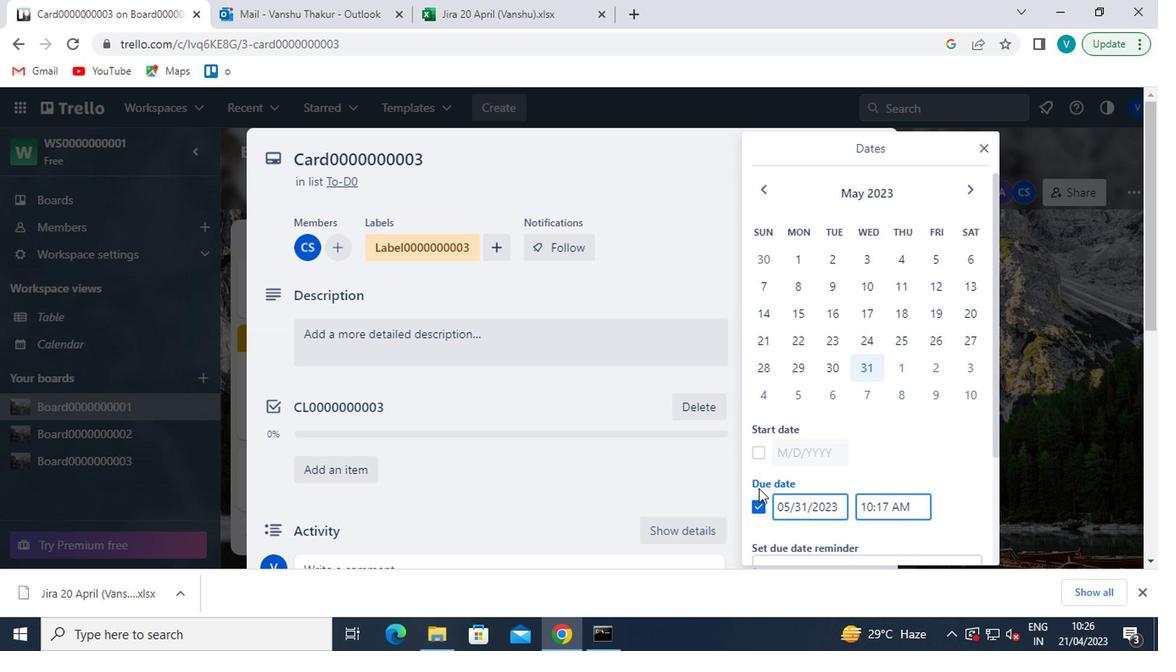 
Action: Mouse moved to (964, 185)
Screenshot: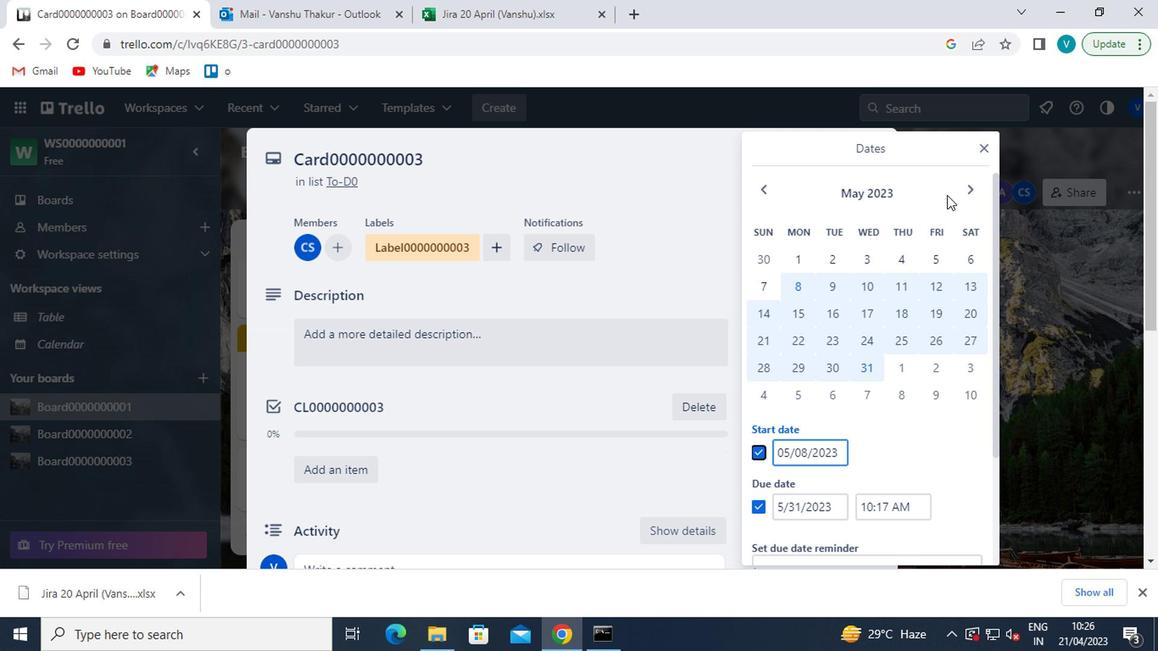 
Action: Mouse pressed left at (964, 185)
Screenshot: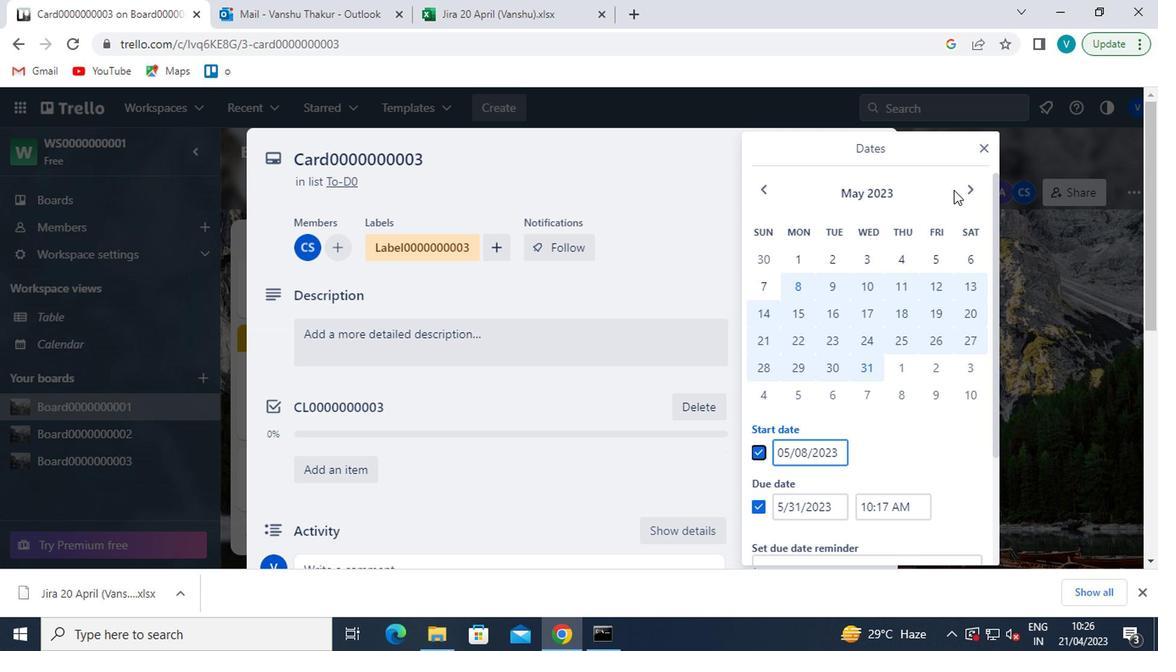 
Action: Mouse moved to (906, 254)
Screenshot: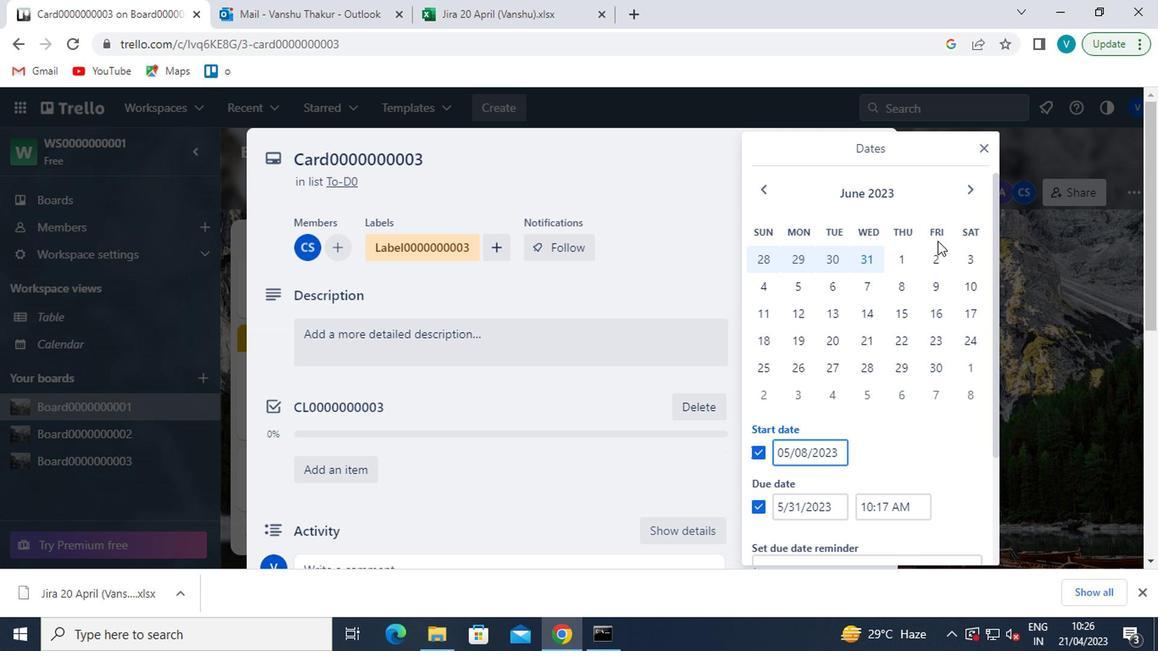 
Action: Mouse pressed left at (906, 254)
Screenshot: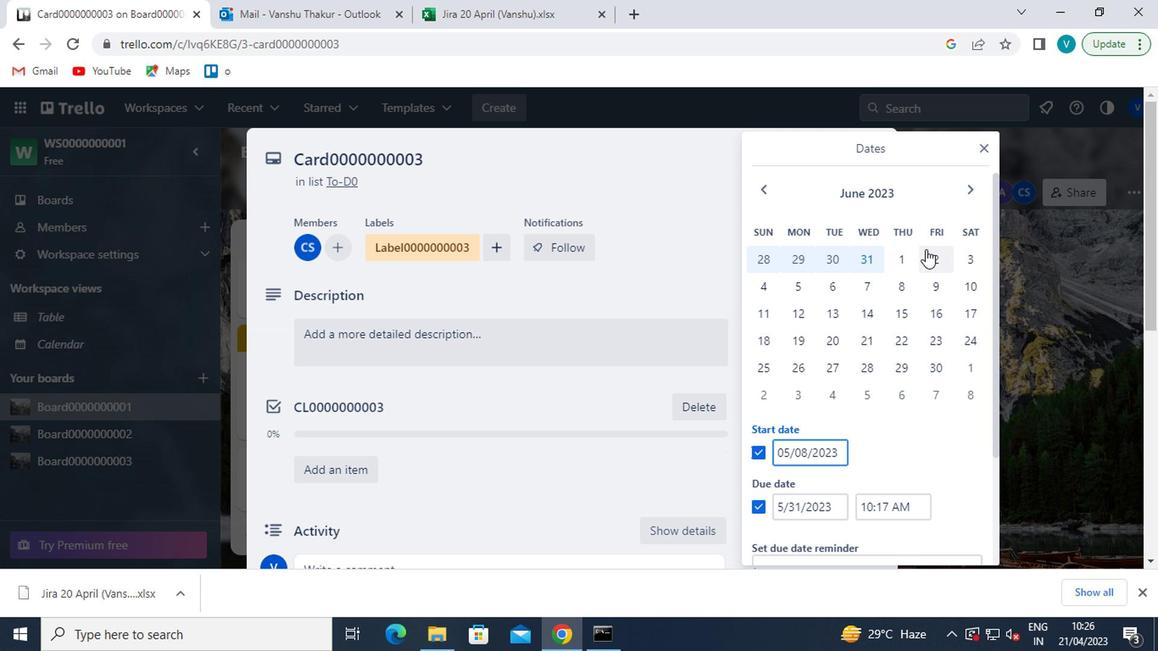 
Action: Mouse moved to (933, 365)
Screenshot: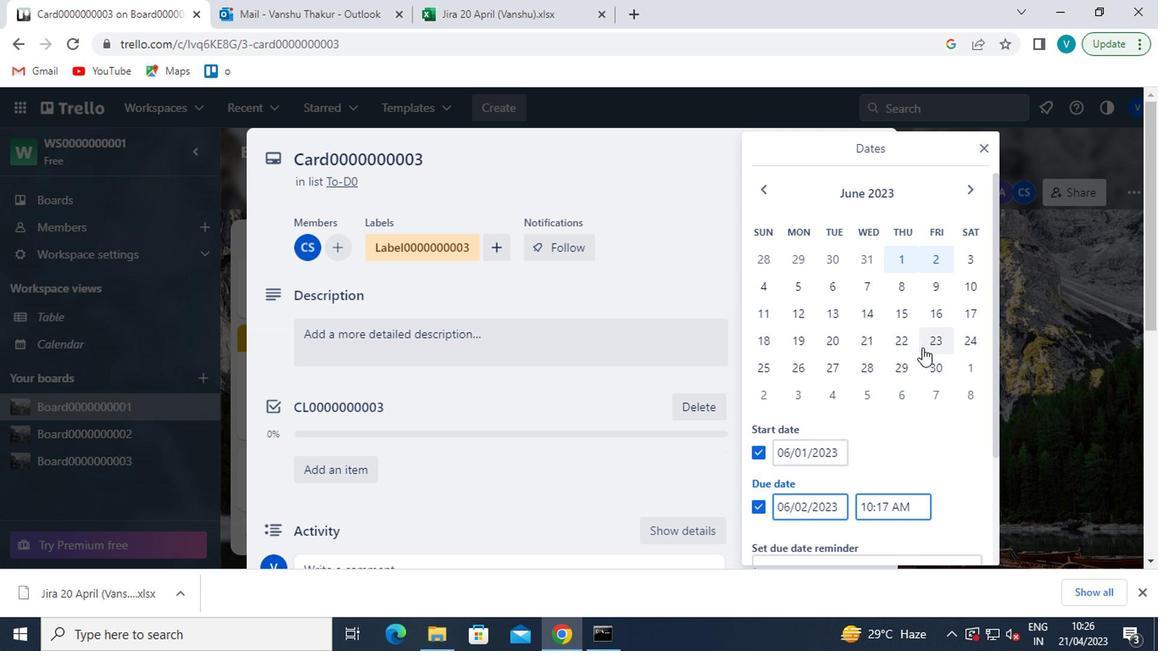 
Action: Mouse pressed left at (933, 365)
Screenshot: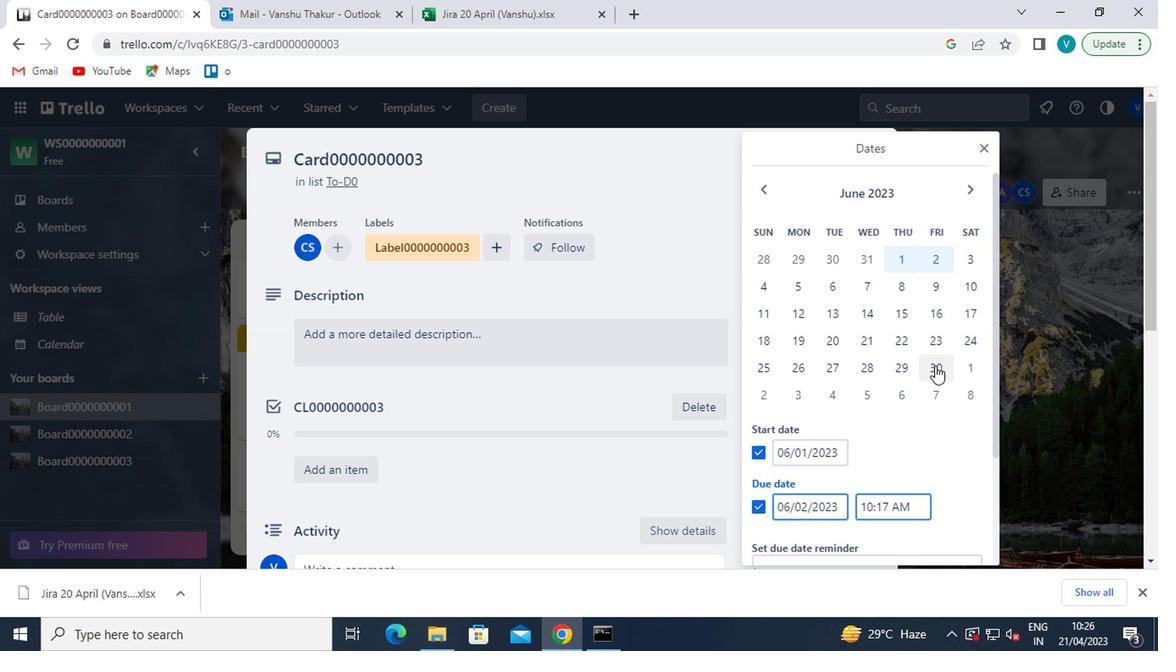 
Action: Mouse moved to (851, 431)
Screenshot: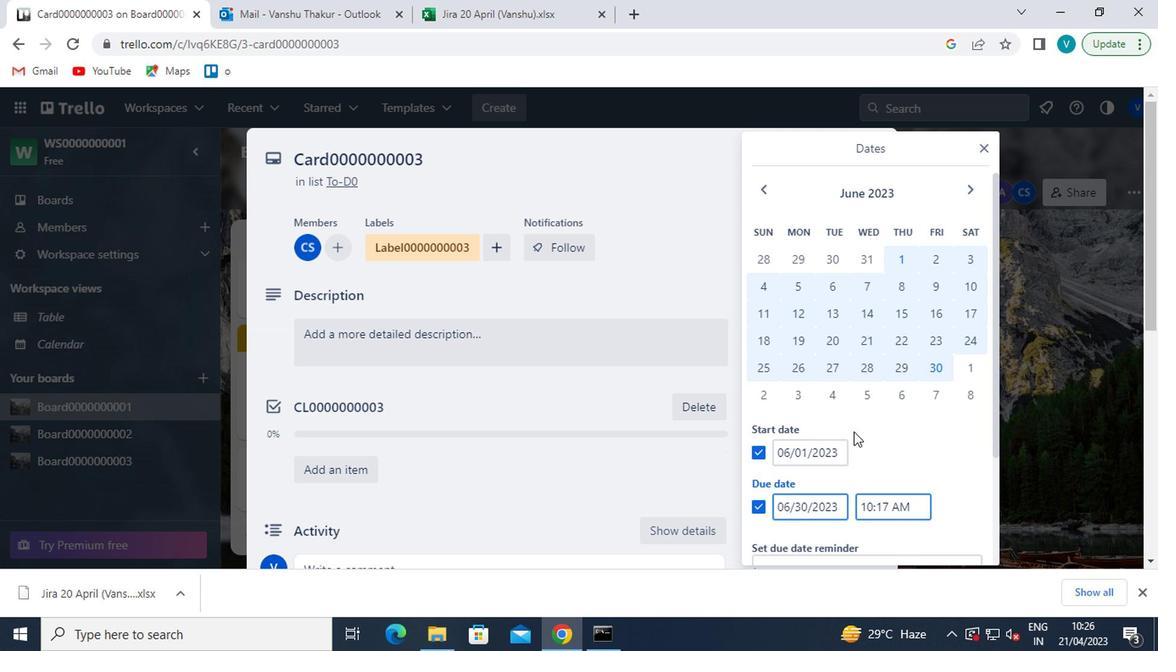 
Action: Mouse scrolled (851, 430) with delta (0, 0)
Screenshot: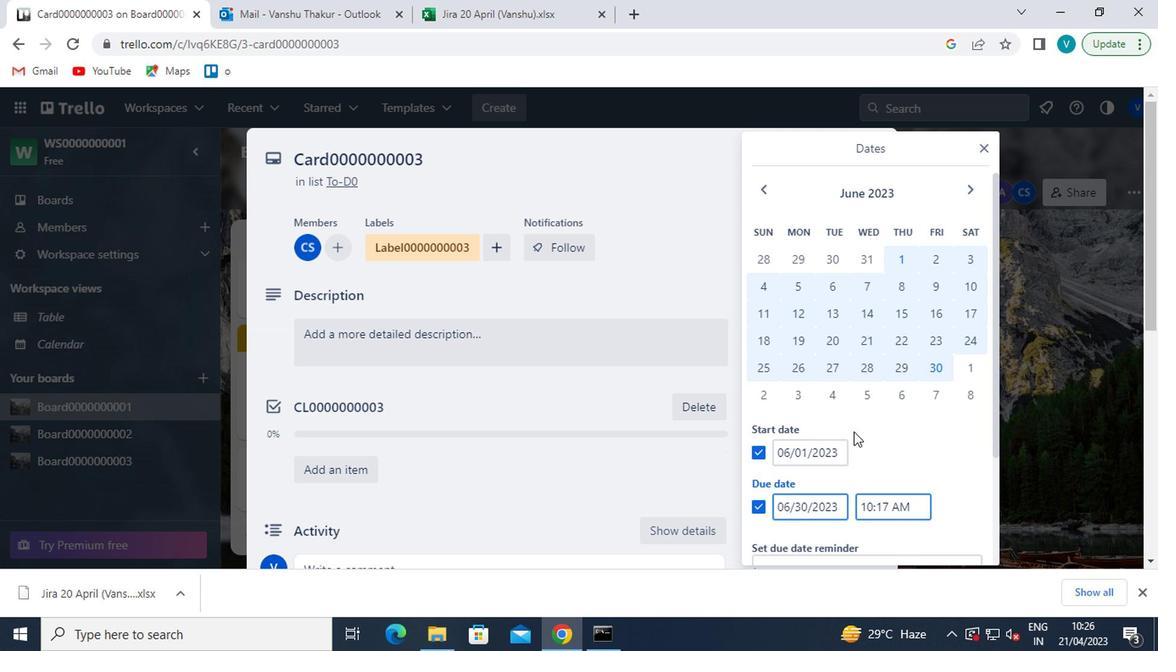 
Action: Mouse moved to (783, 435)
Screenshot: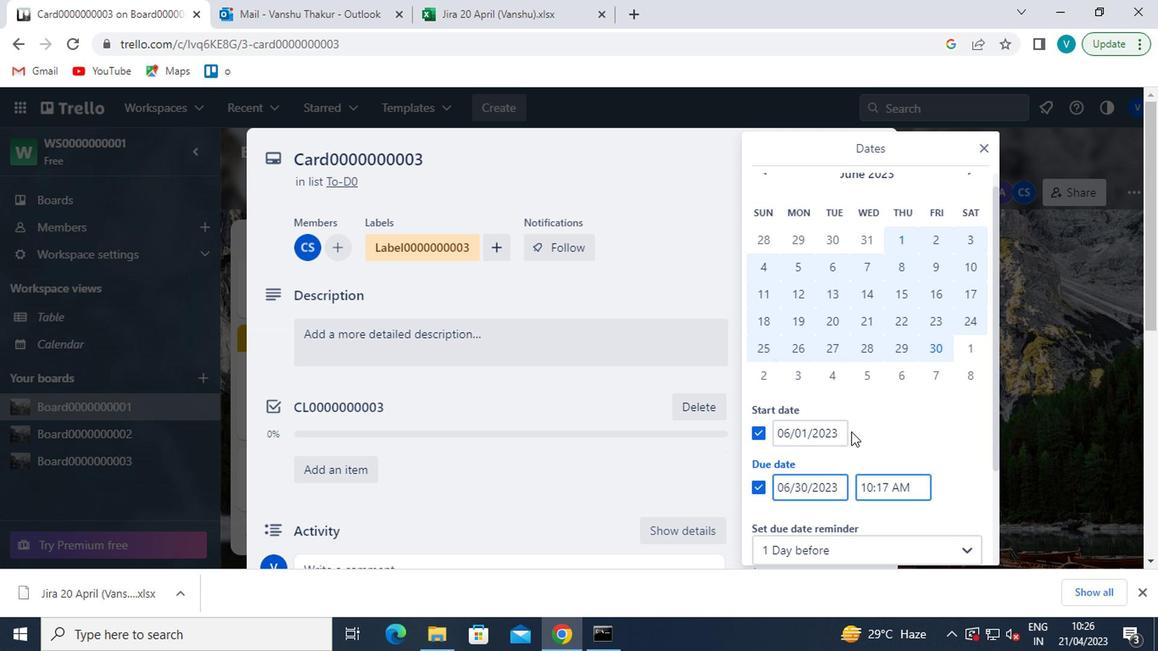 
Action: Mouse scrolled (783, 434) with delta (0, 0)
Screenshot: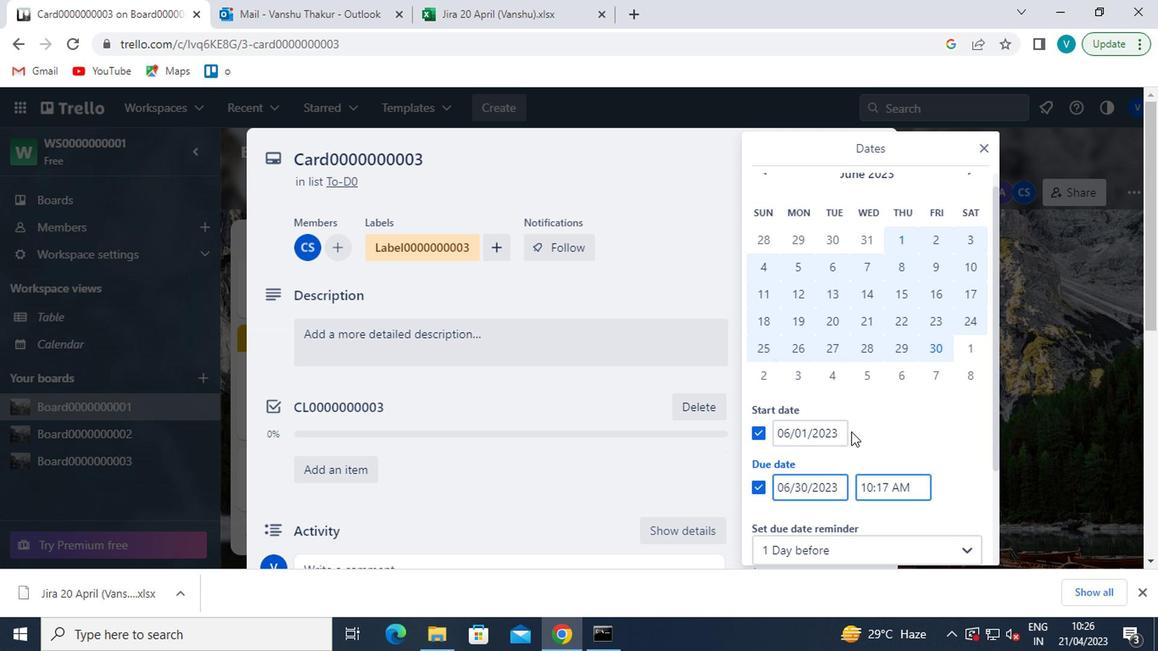 
Action: Mouse moved to (785, 496)
Screenshot: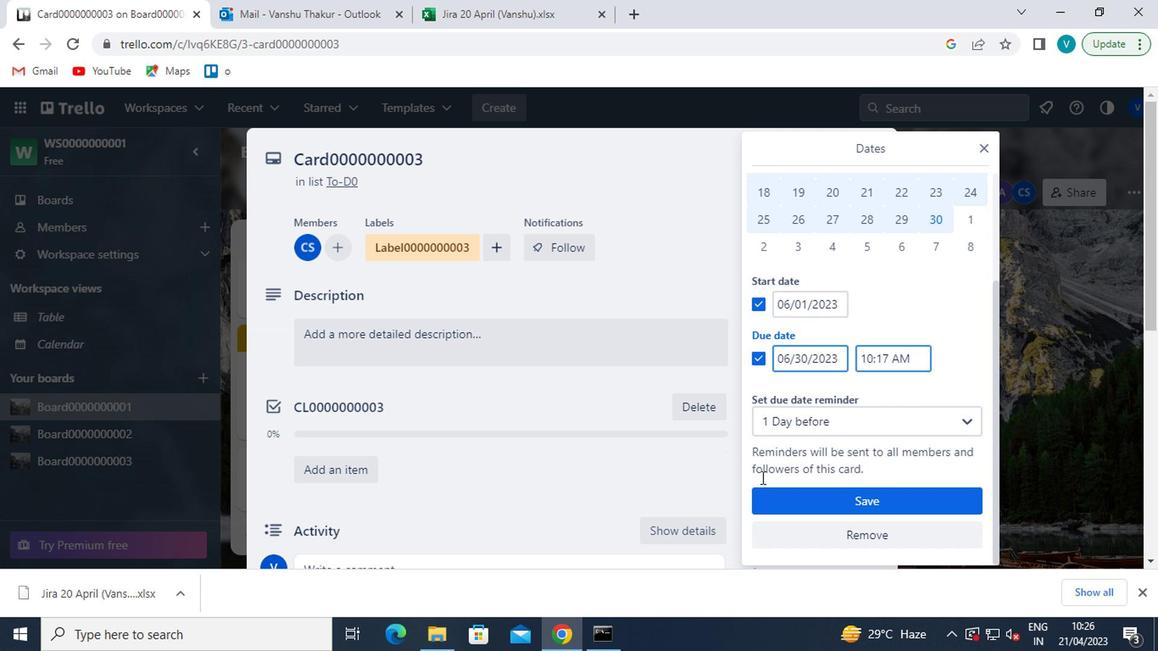 
Action: Mouse pressed left at (785, 496)
Screenshot: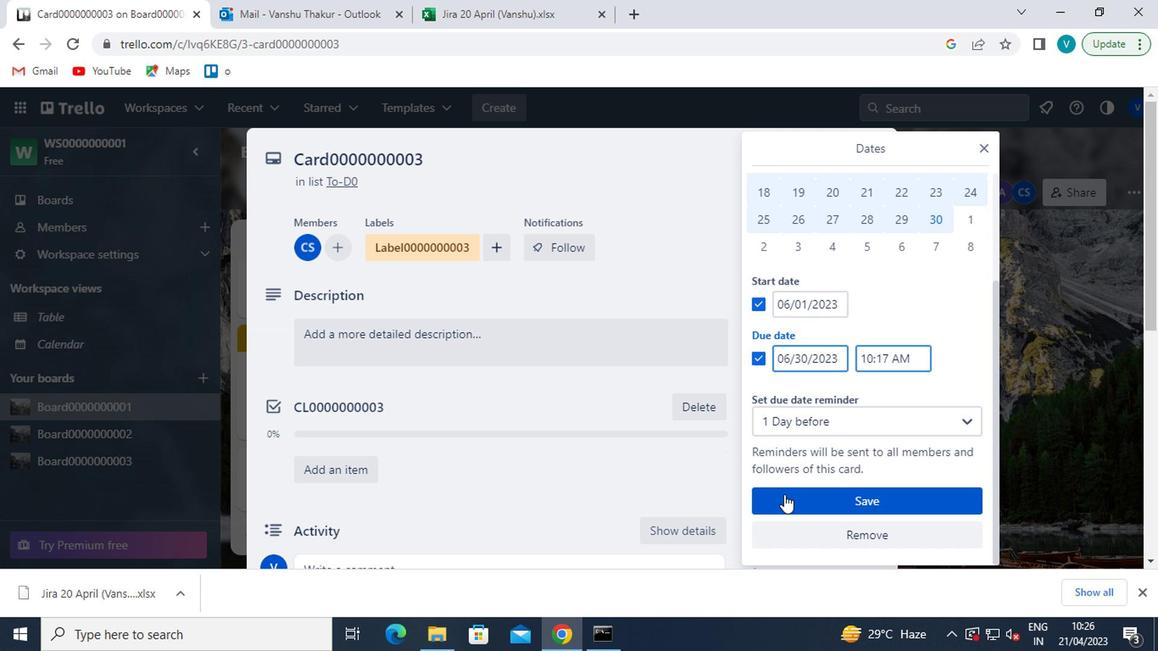 
Action: Mouse moved to (786, 496)
Screenshot: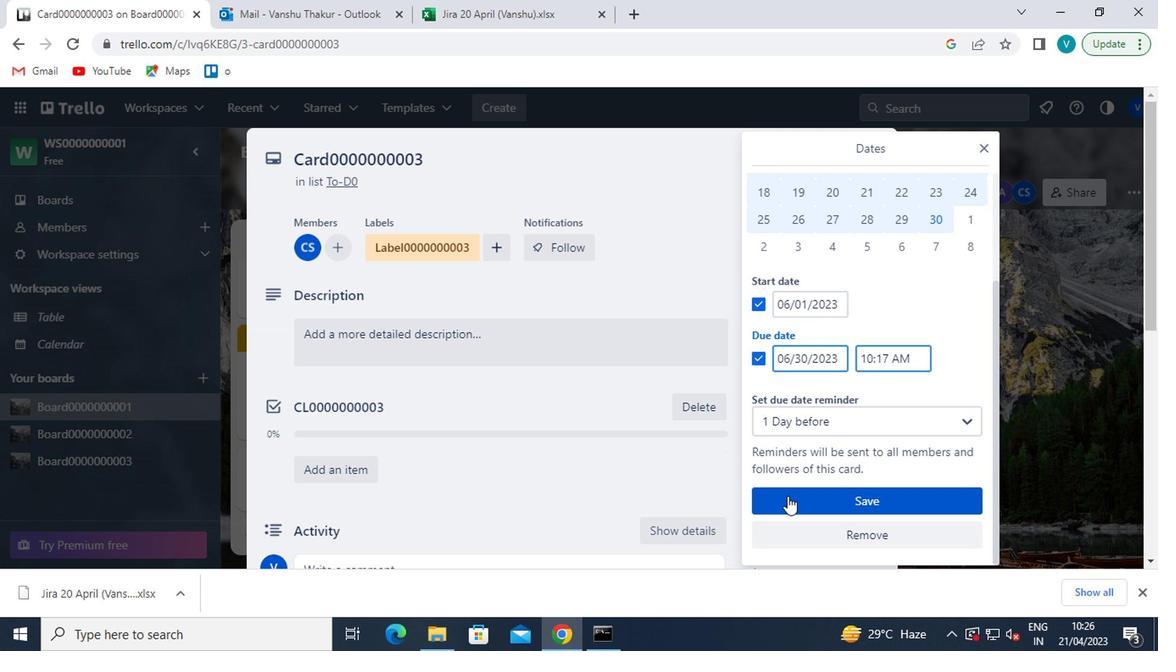 
